 Task: Create a due date automation trigger when advanced on, 2 hours after a card is due add dates starting in between 1 and 5 days.
Action: Mouse moved to (1107, 316)
Screenshot: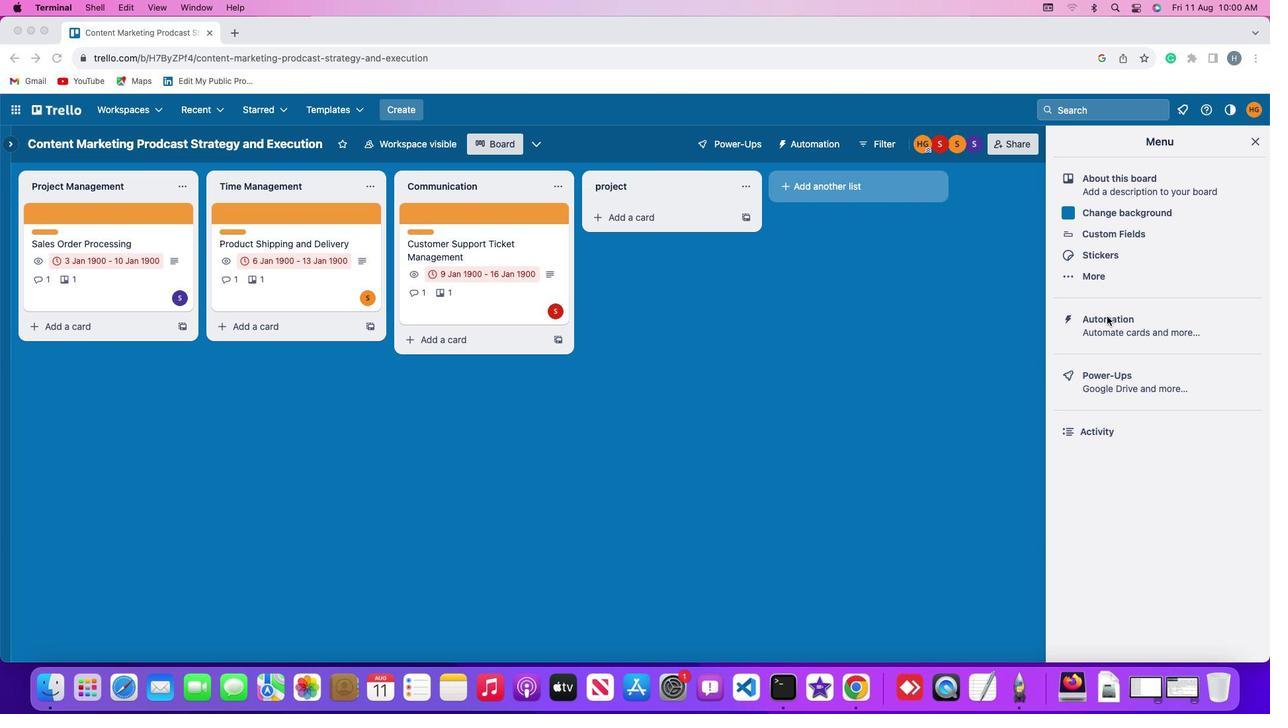 
Action: Mouse pressed left at (1107, 316)
Screenshot: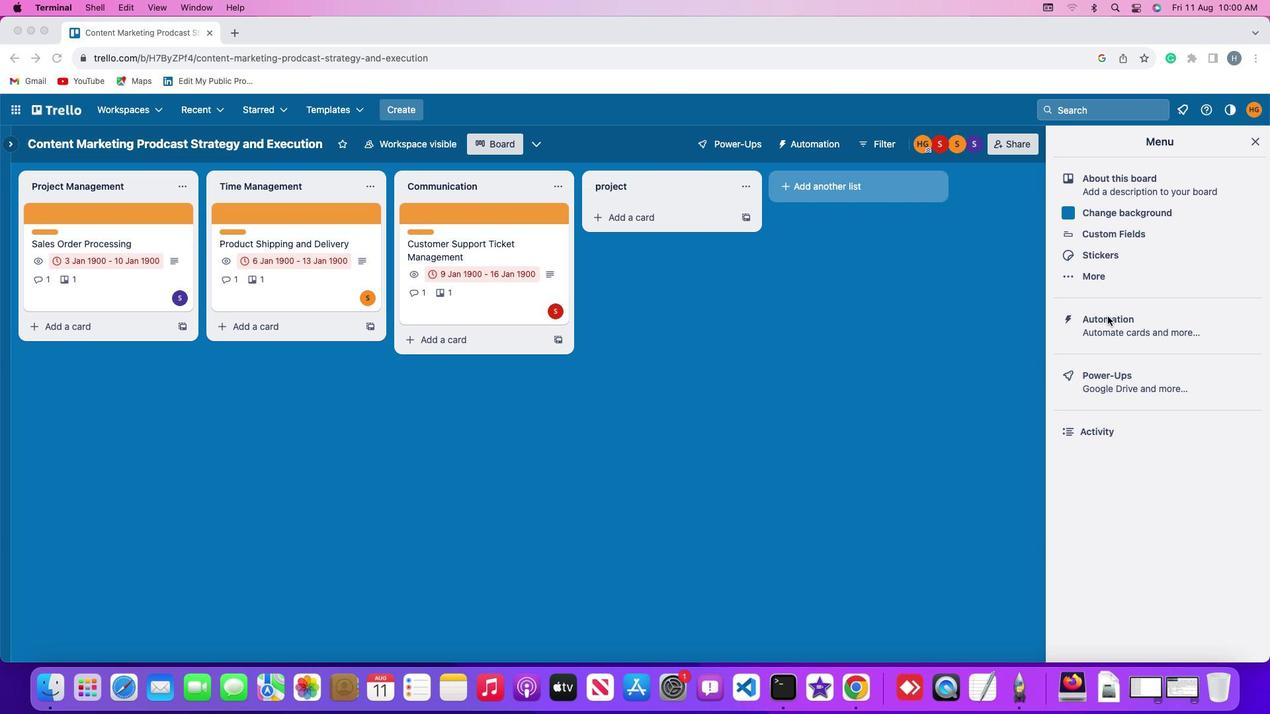 
Action: Mouse moved to (1107, 316)
Screenshot: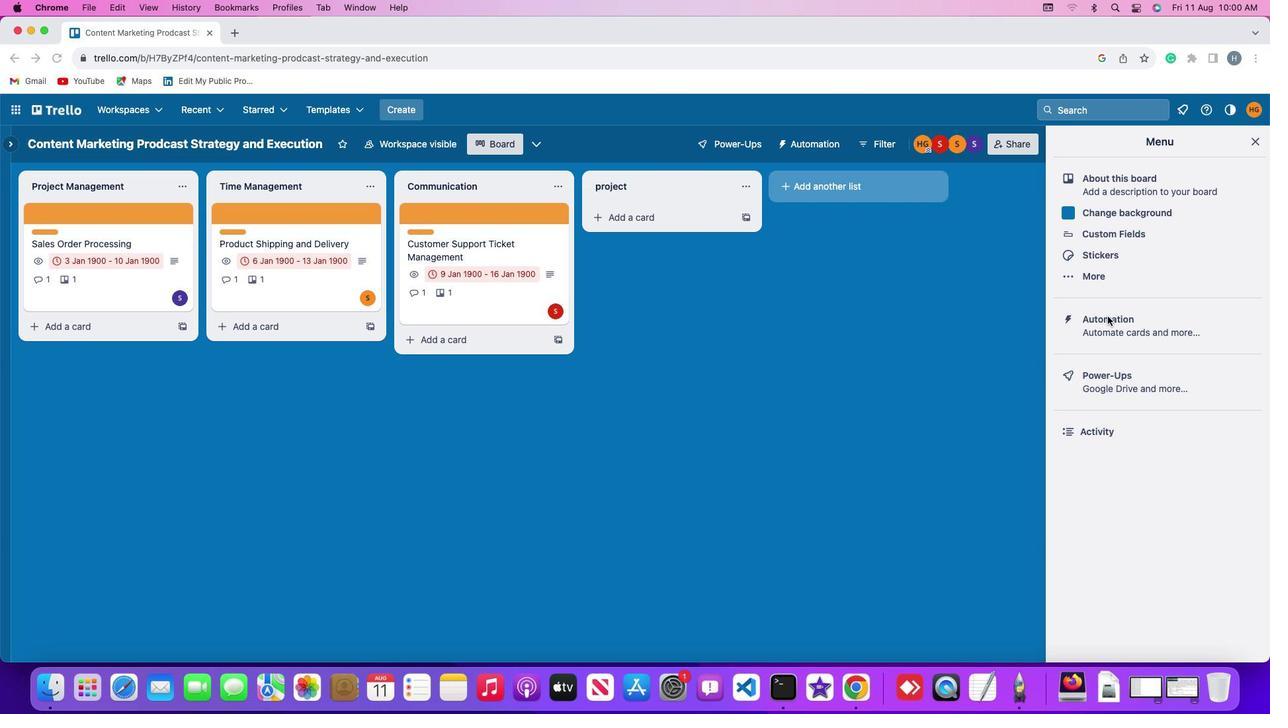 
Action: Mouse pressed left at (1107, 316)
Screenshot: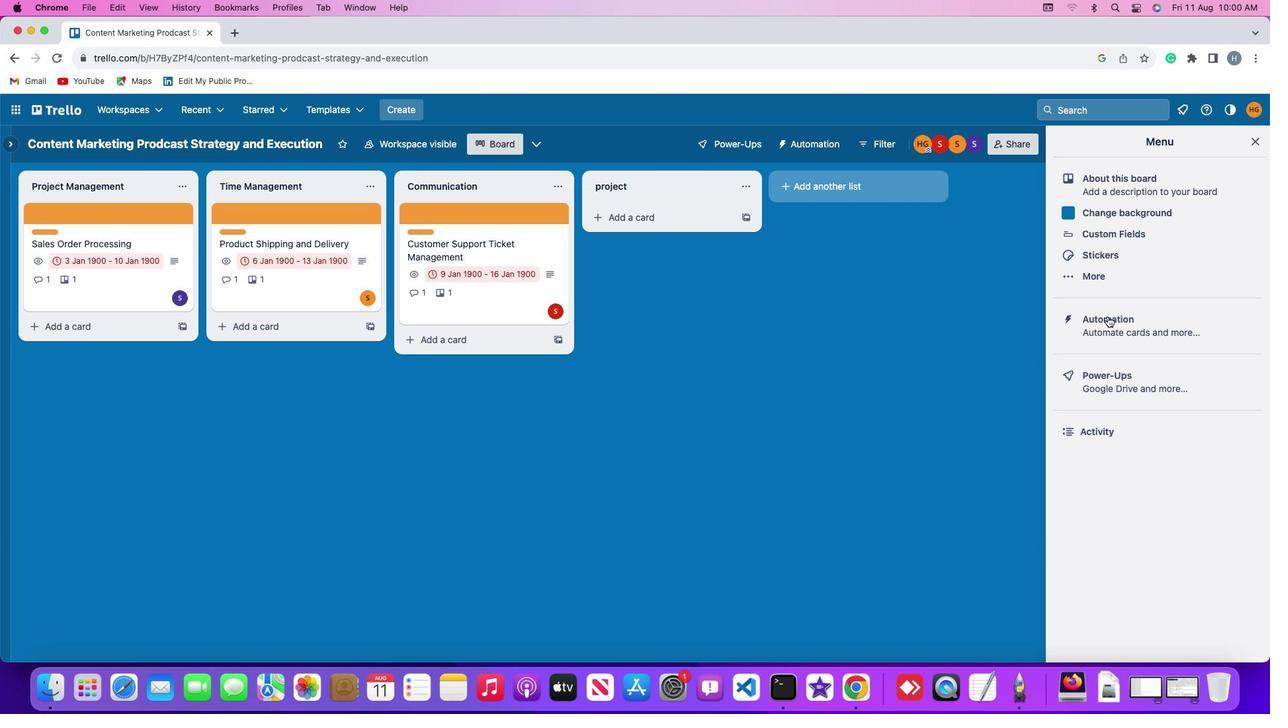 
Action: Mouse moved to (82, 314)
Screenshot: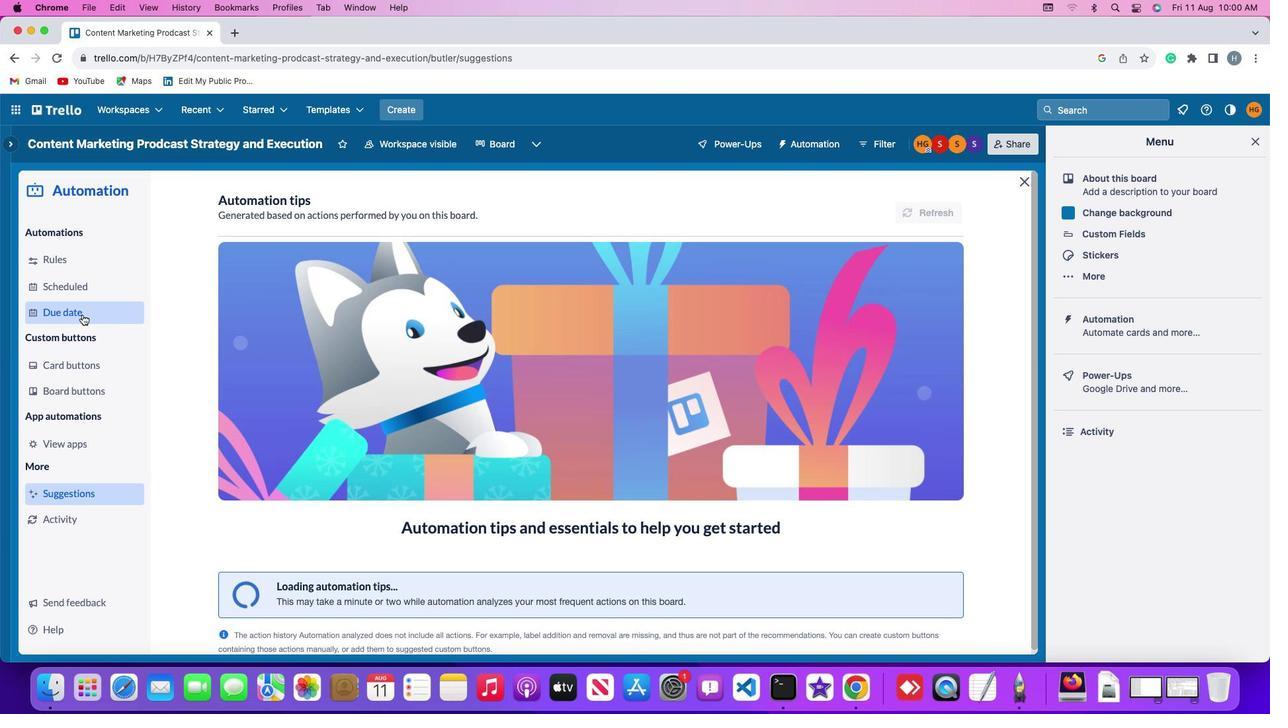 
Action: Mouse pressed left at (82, 314)
Screenshot: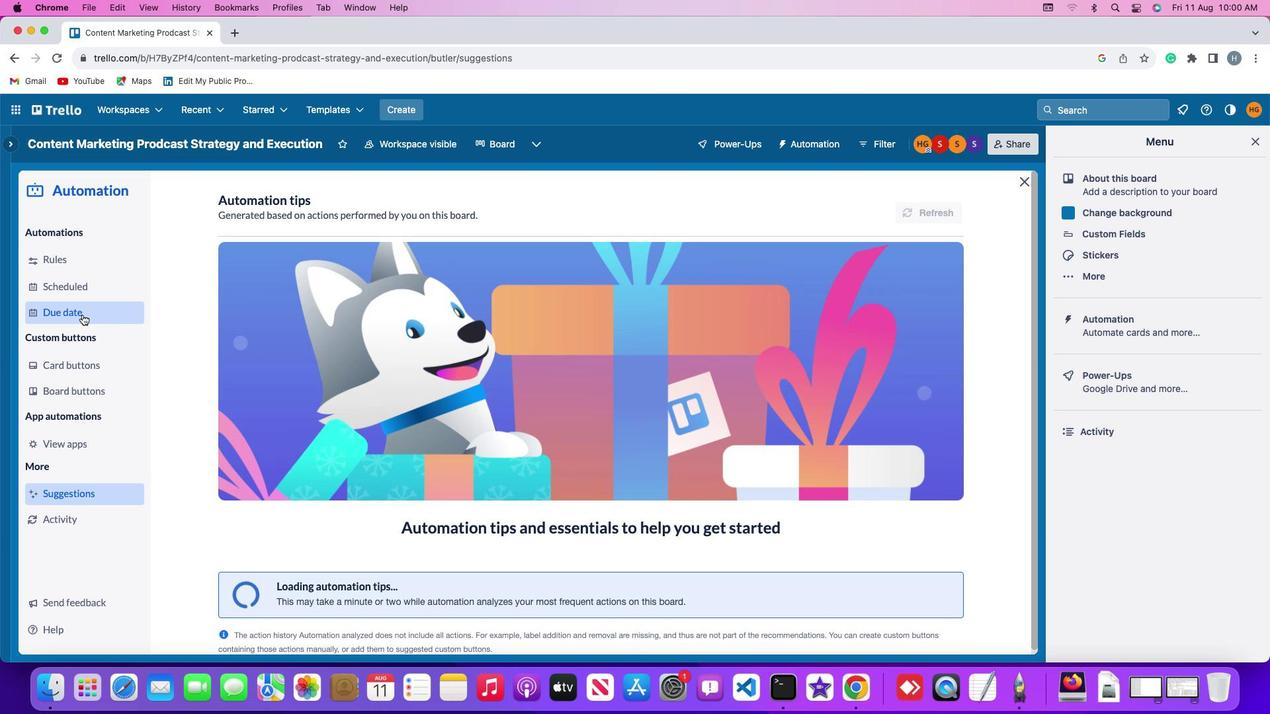 
Action: Mouse moved to (883, 203)
Screenshot: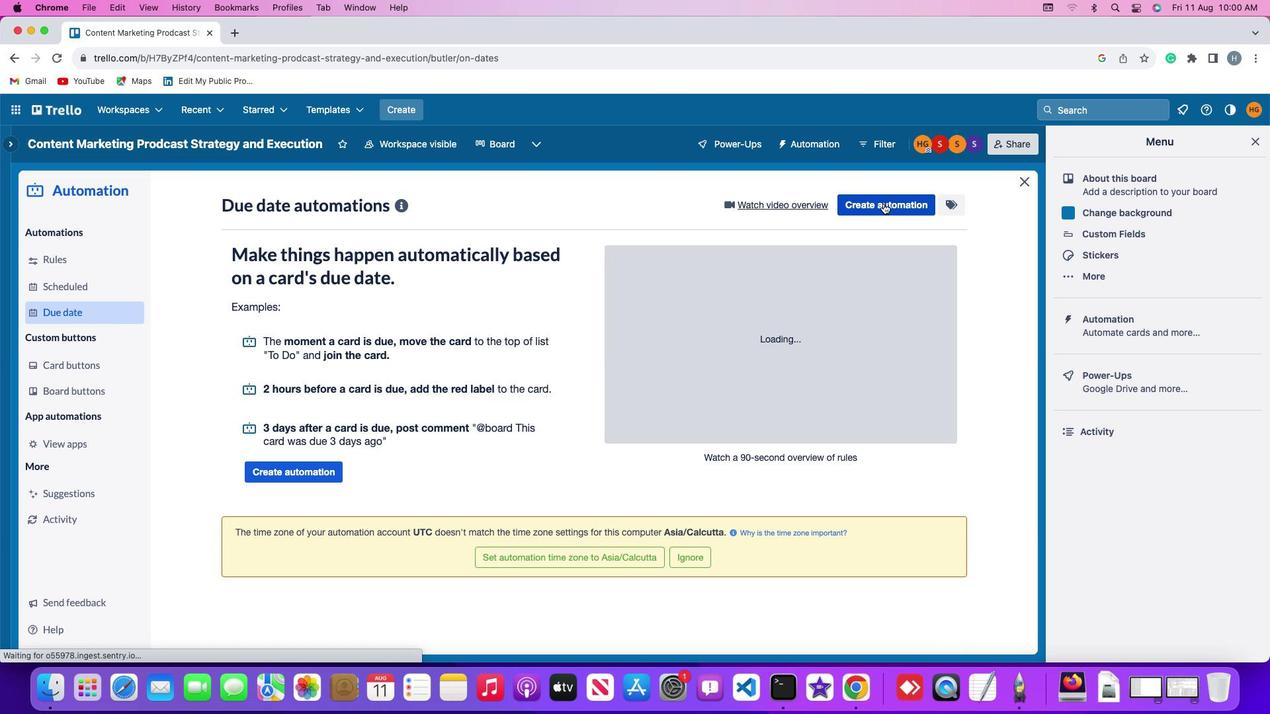 
Action: Mouse pressed left at (883, 203)
Screenshot: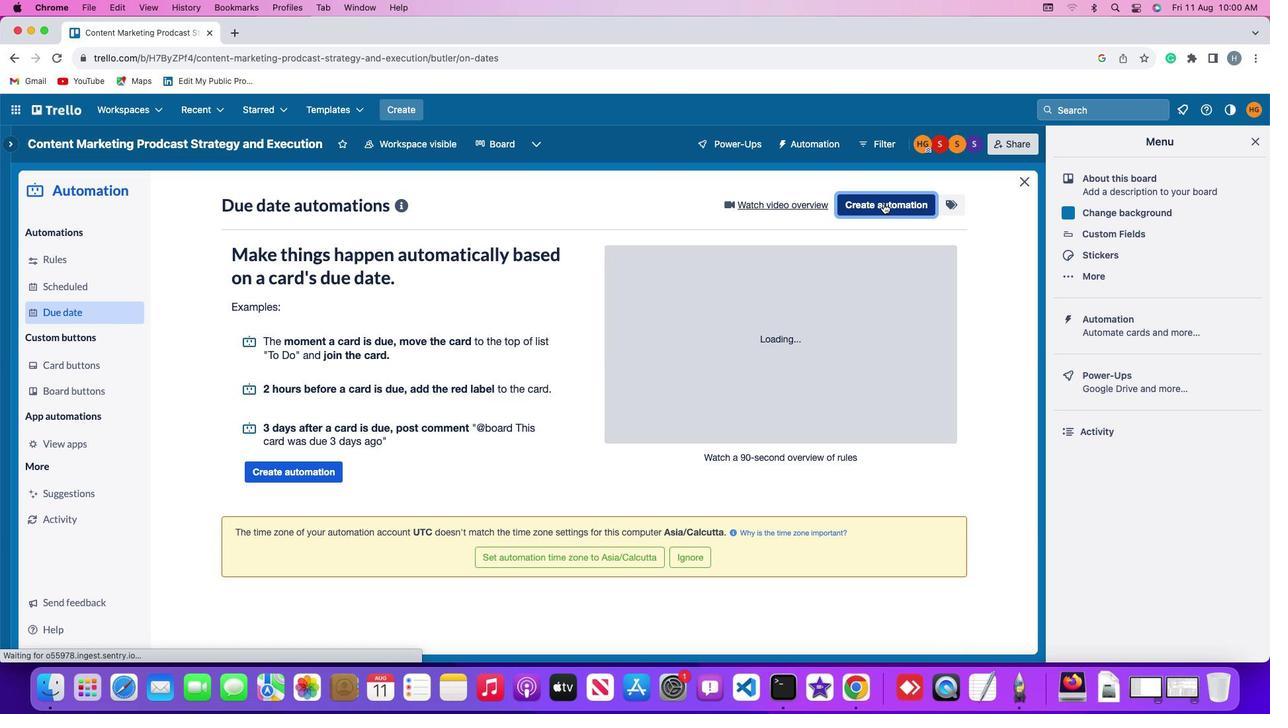 
Action: Mouse moved to (241, 333)
Screenshot: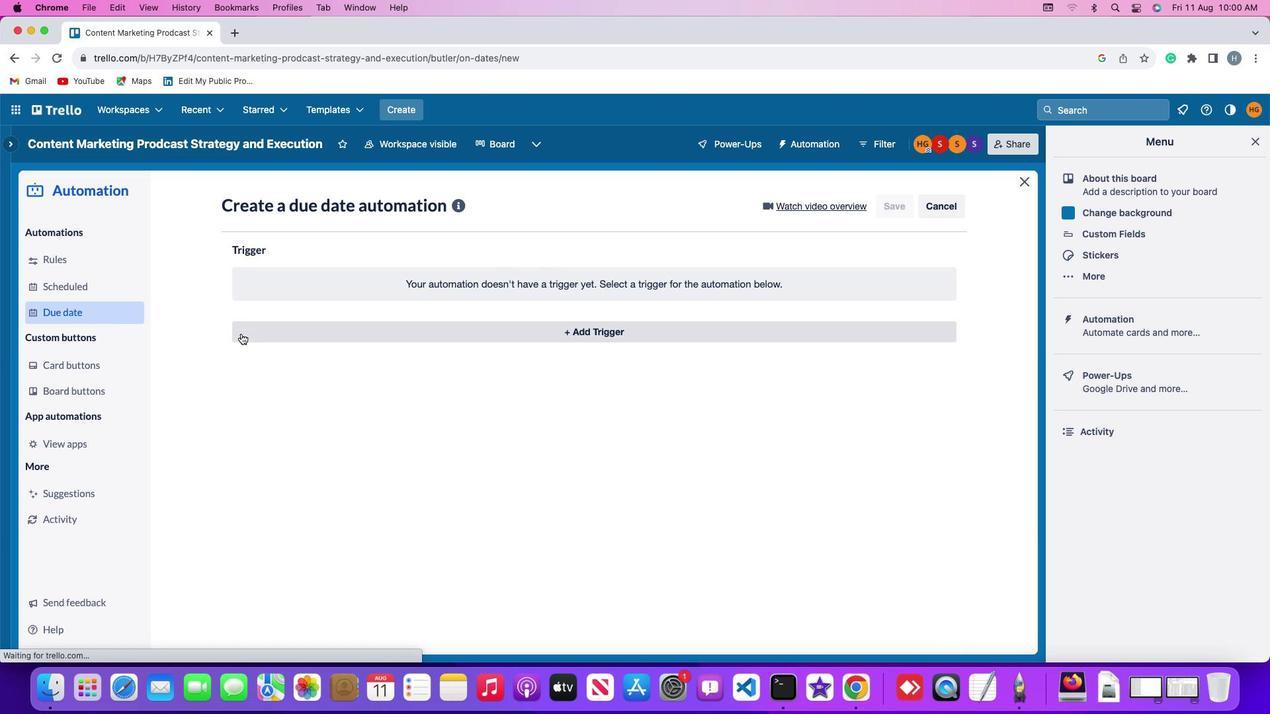
Action: Mouse pressed left at (241, 333)
Screenshot: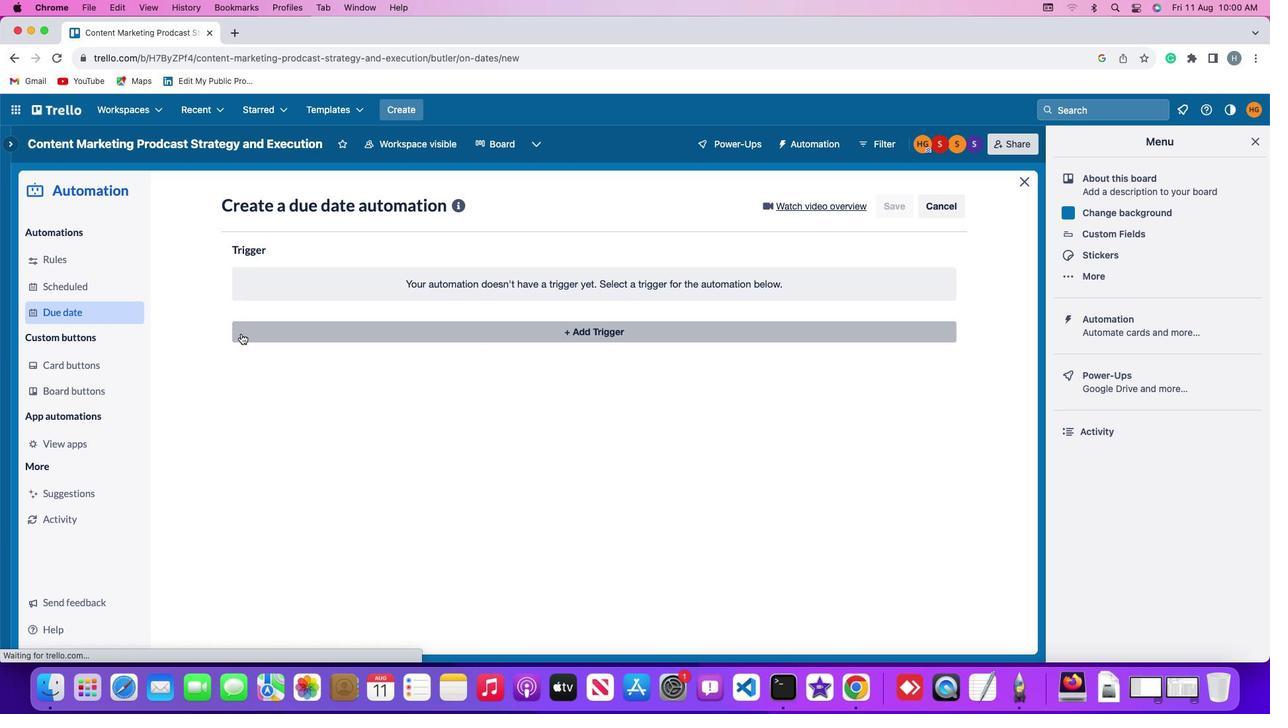 
Action: Mouse moved to (258, 531)
Screenshot: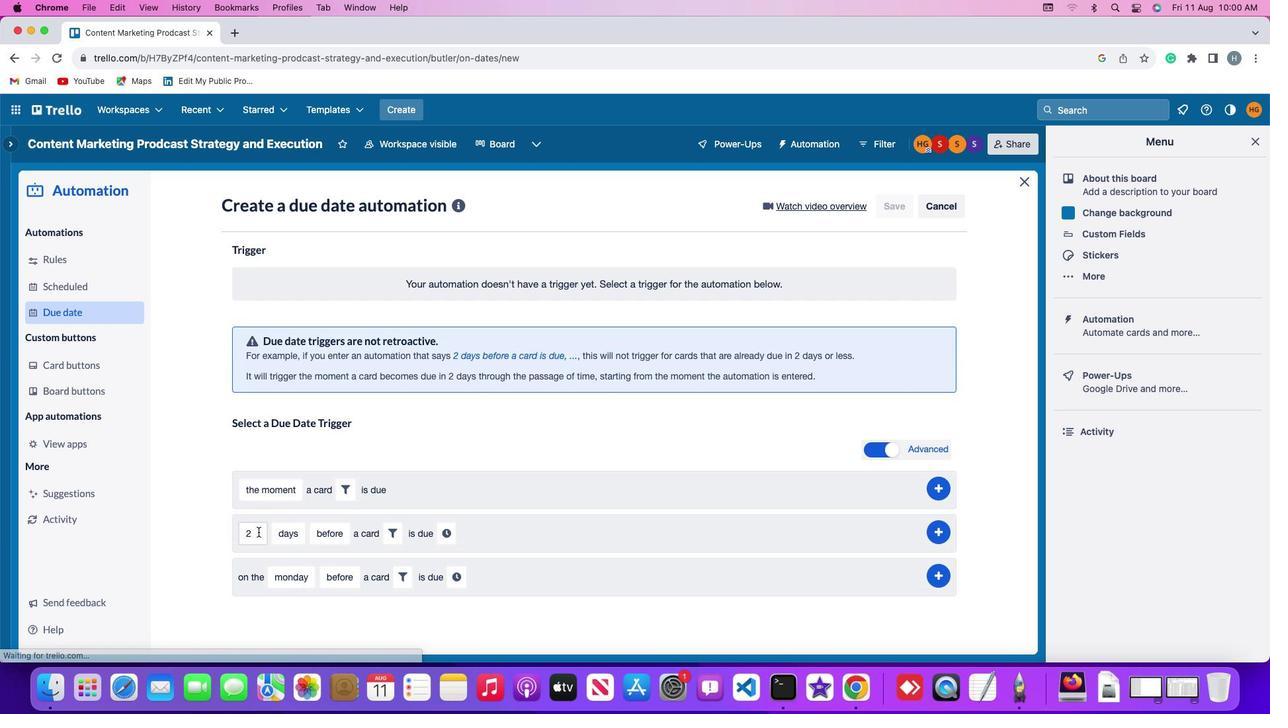 
Action: Mouse pressed left at (258, 531)
Screenshot: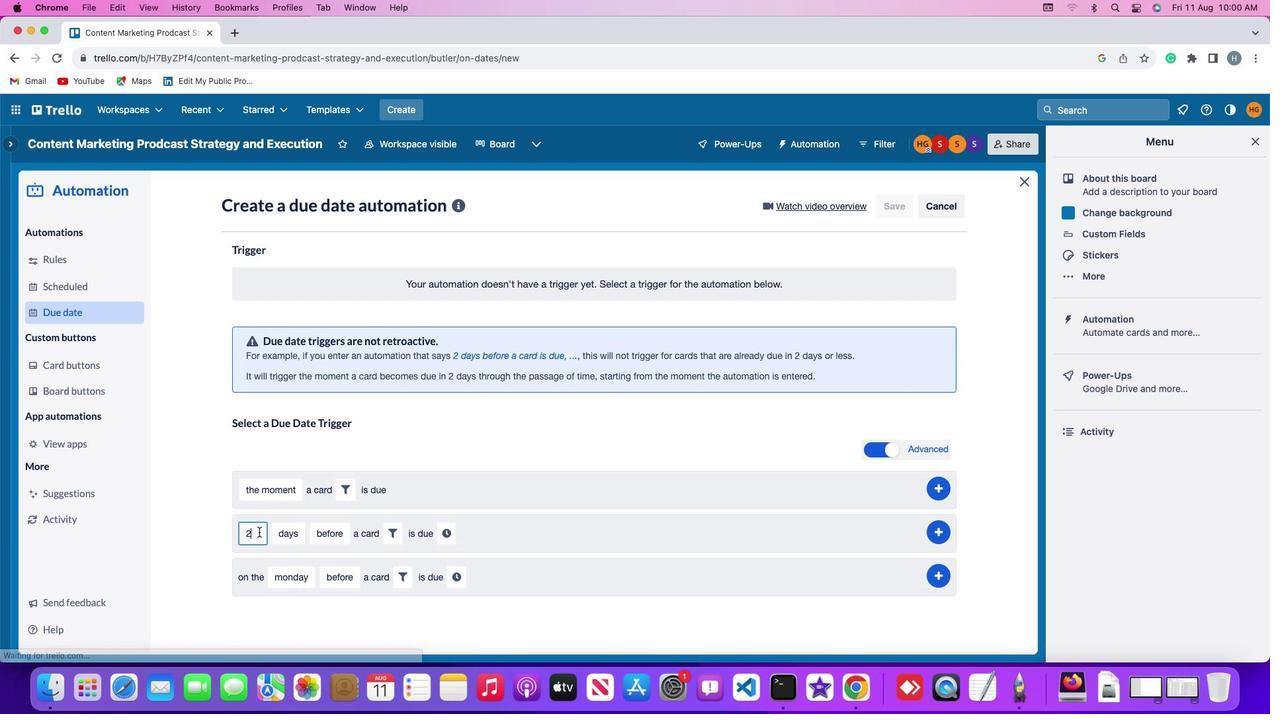 
Action: Mouse moved to (258, 532)
Screenshot: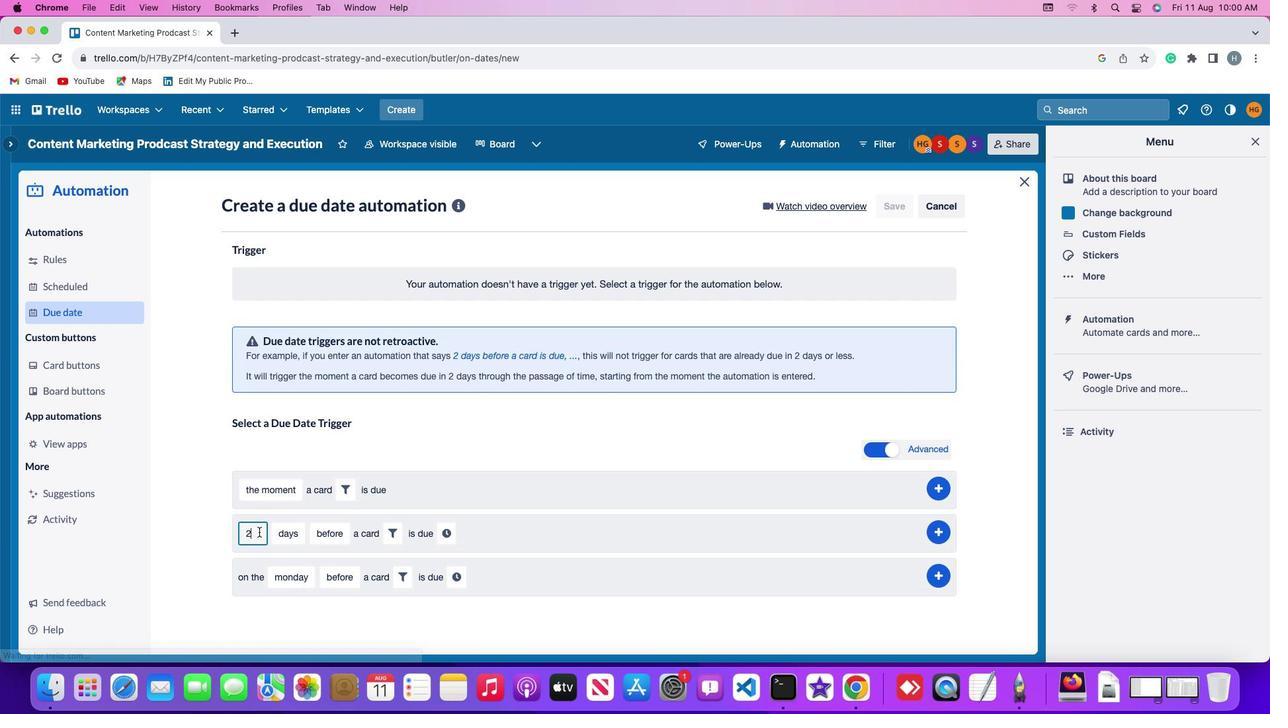 
Action: Key pressed Key.backspace'2'
Screenshot: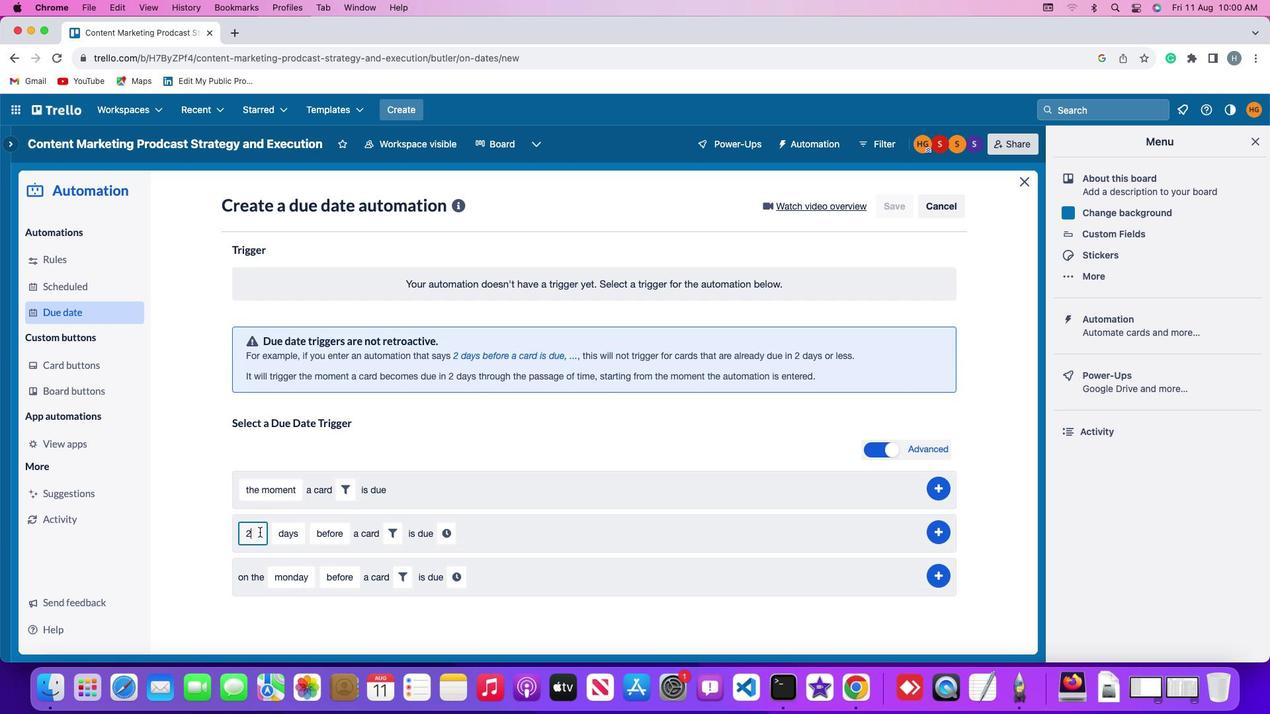 
Action: Mouse moved to (297, 533)
Screenshot: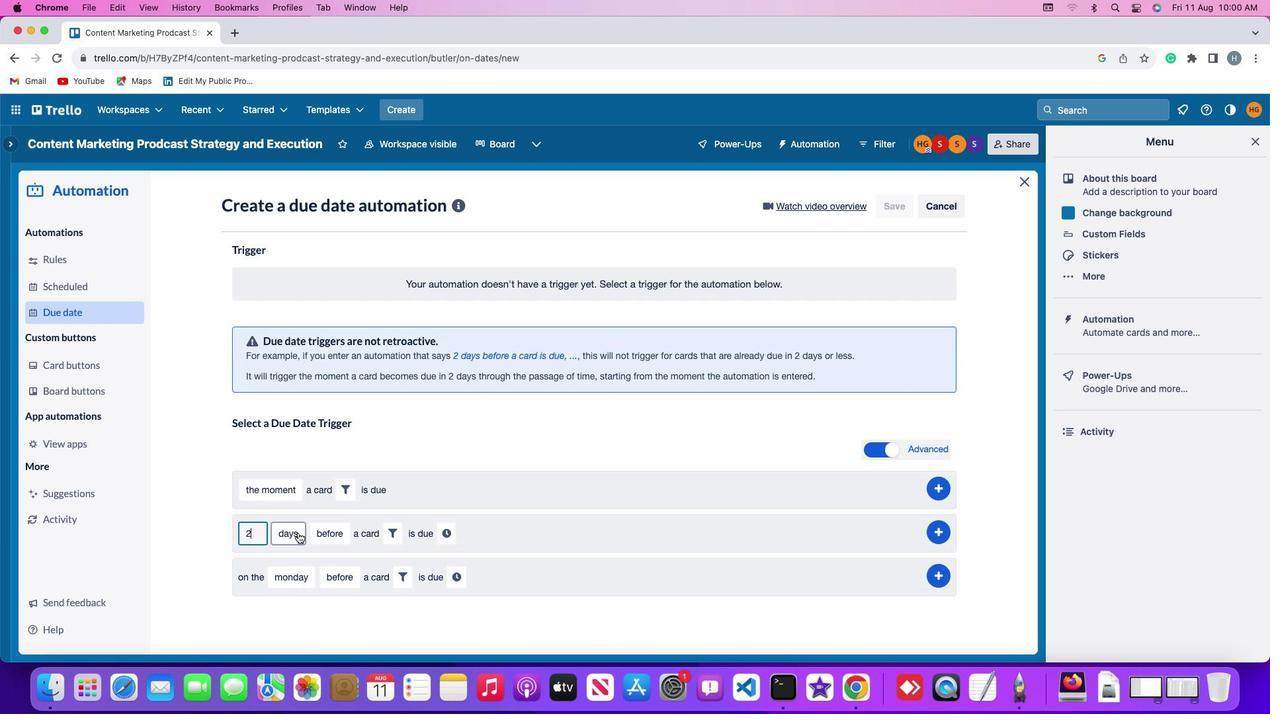 
Action: Mouse pressed left at (297, 533)
Screenshot: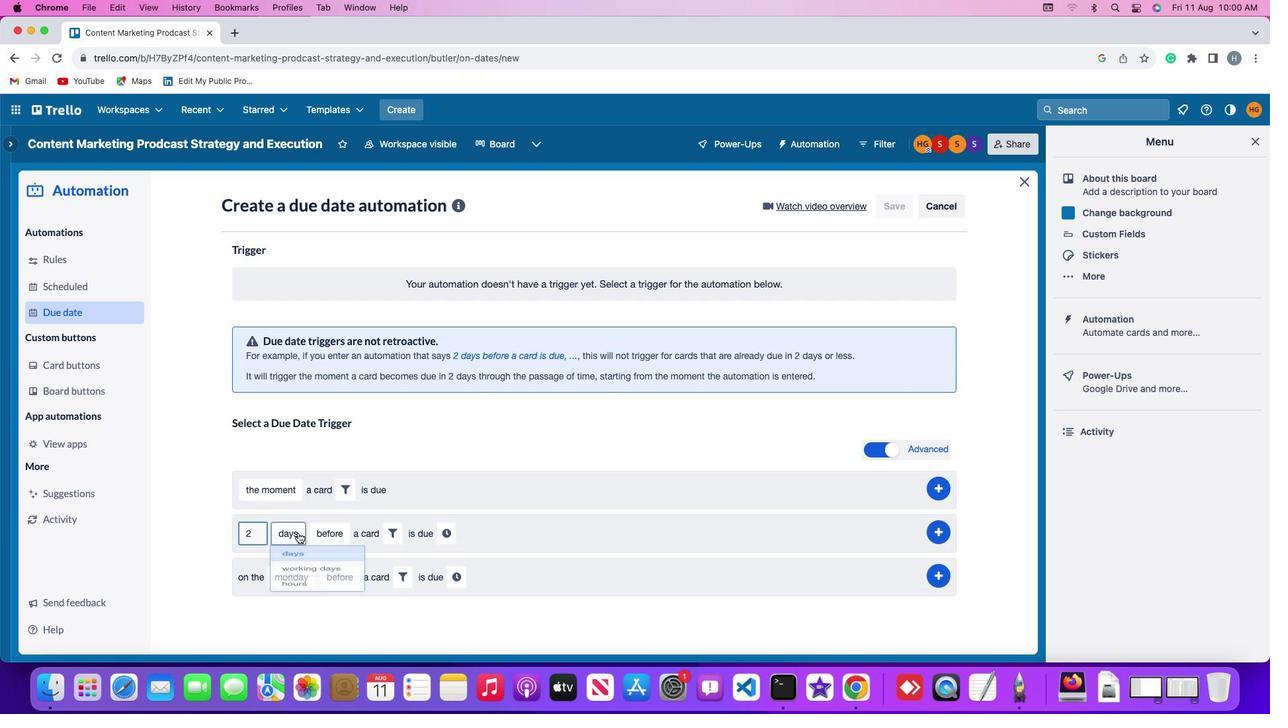 
Action: Mouse moved to (291, 619)
Screenshot: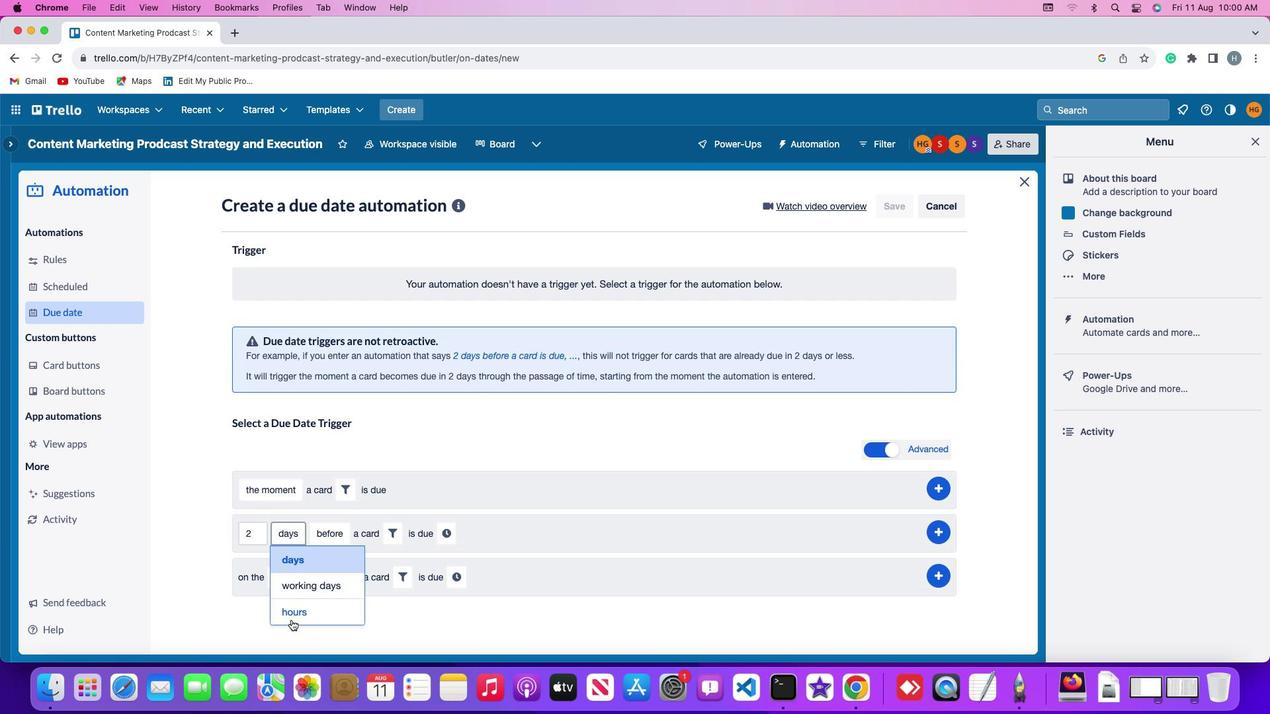 
Action: Mouse pressed left at (291, 619)
Screenshot: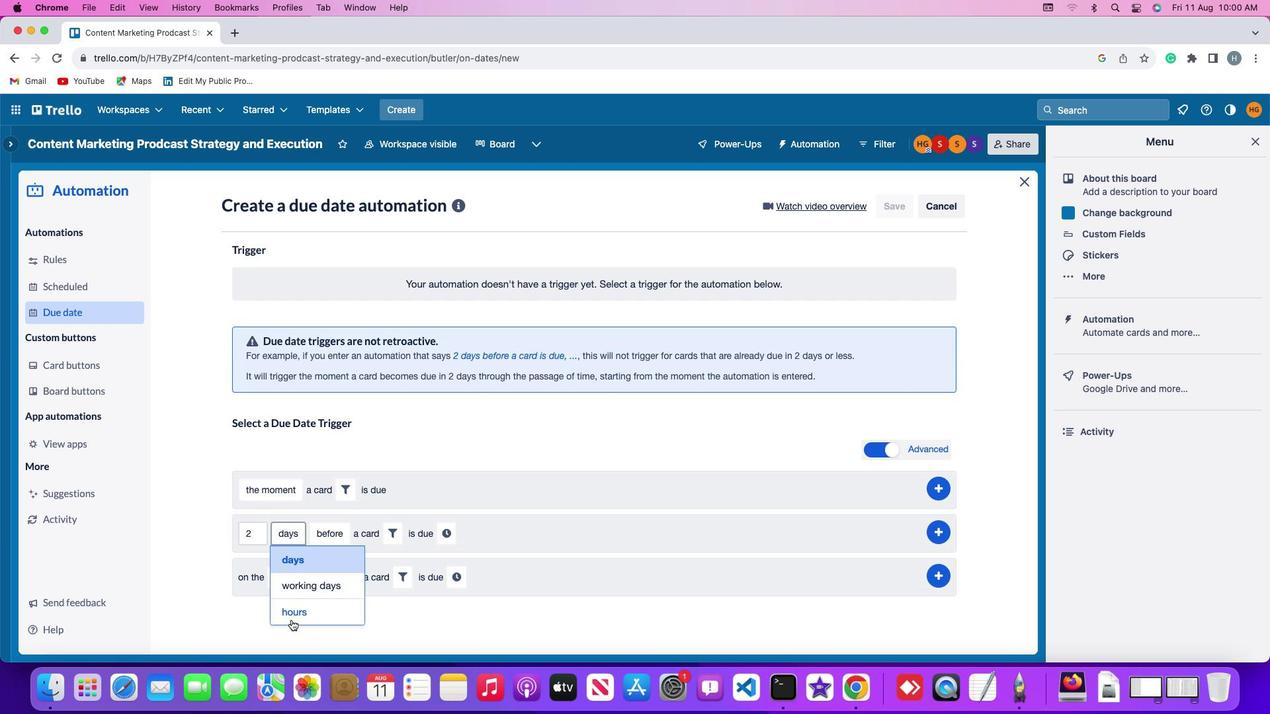
Action: Mouse moved to (331, 533)
Screenshot: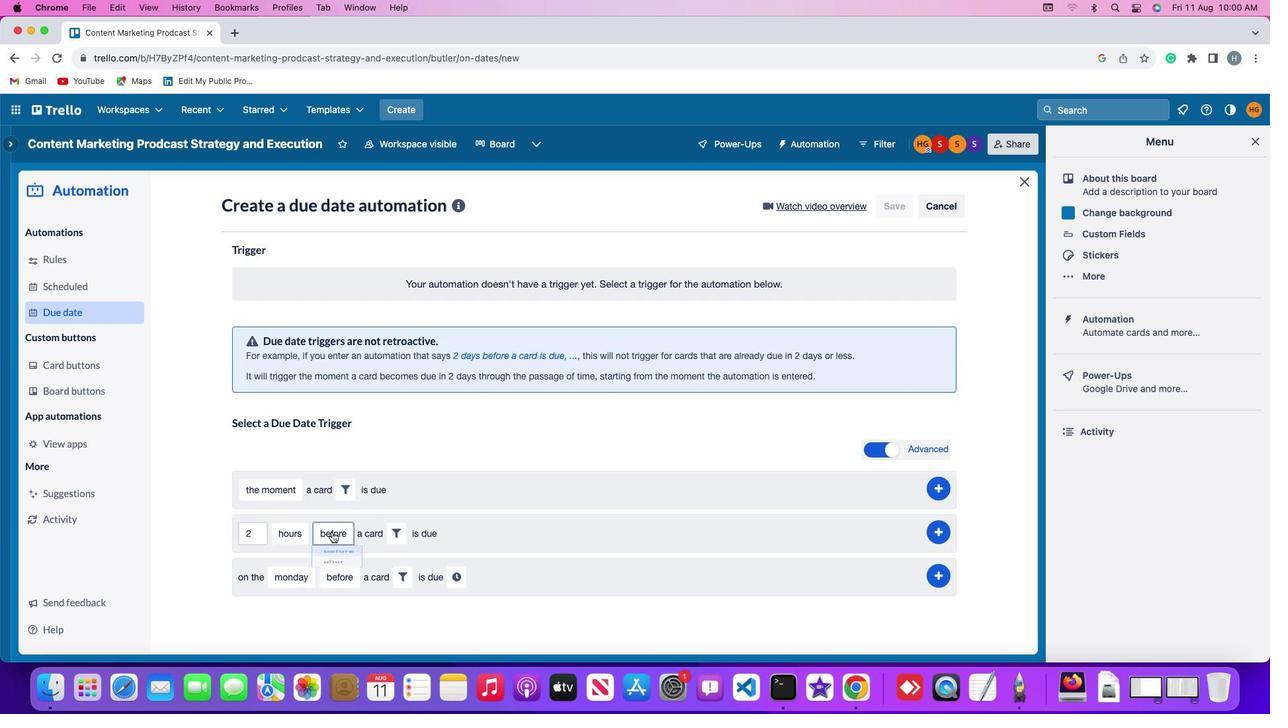 
Action: Mouse pressed left at (331, 533)
Screenshot: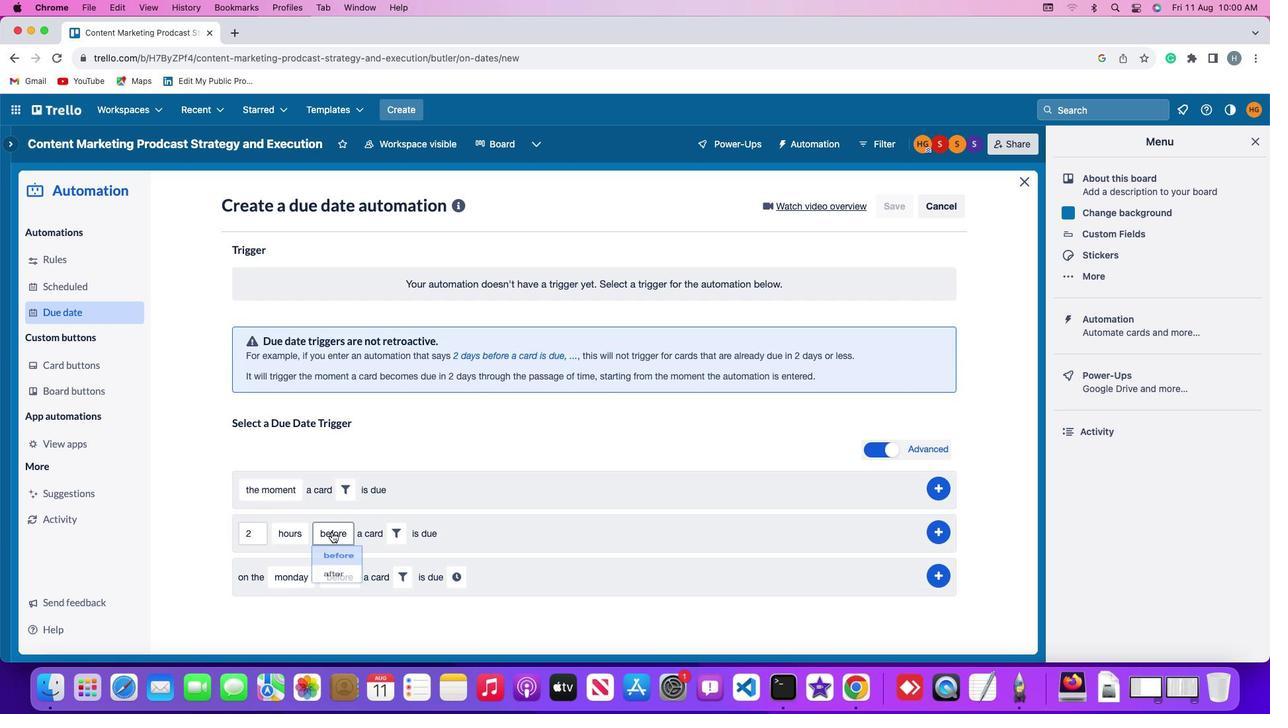 
Action: Mouse moved to (346, 582)
Screenshot: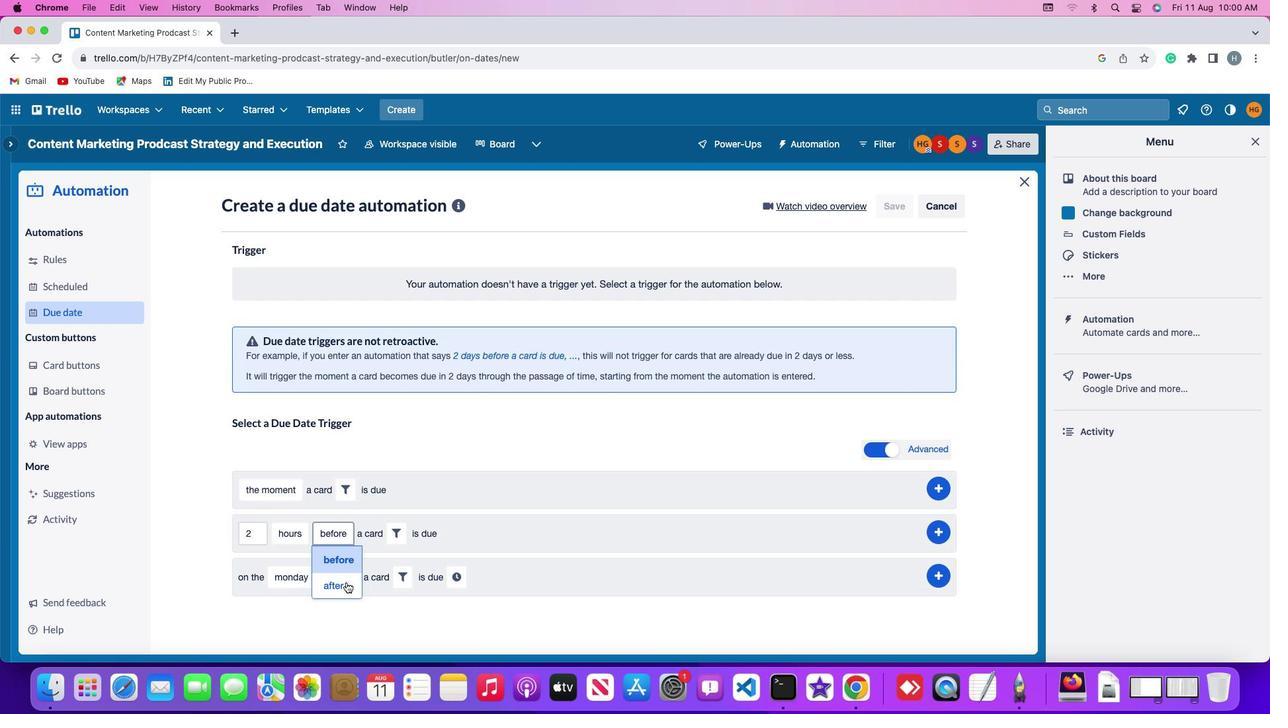 
Action: Mouse pressed left at (346, 582)
Screenshot: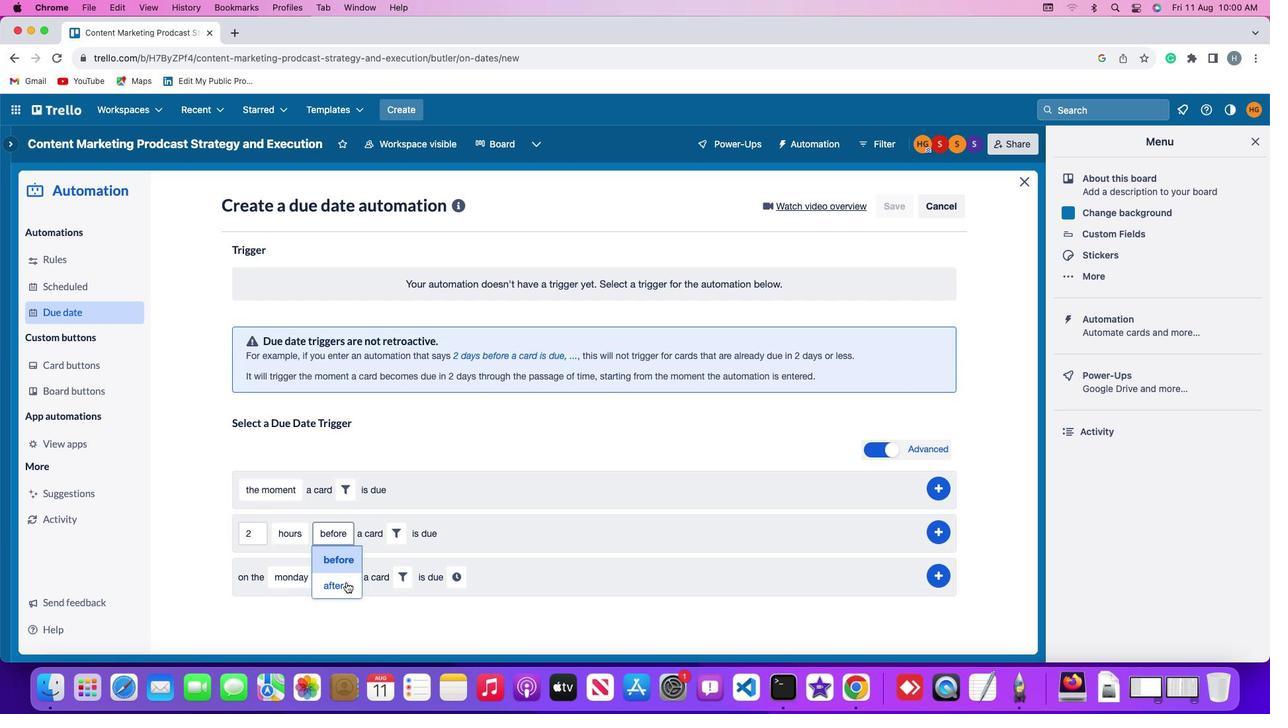 
Action: Mouse moved to (387, 525)
Screenshot: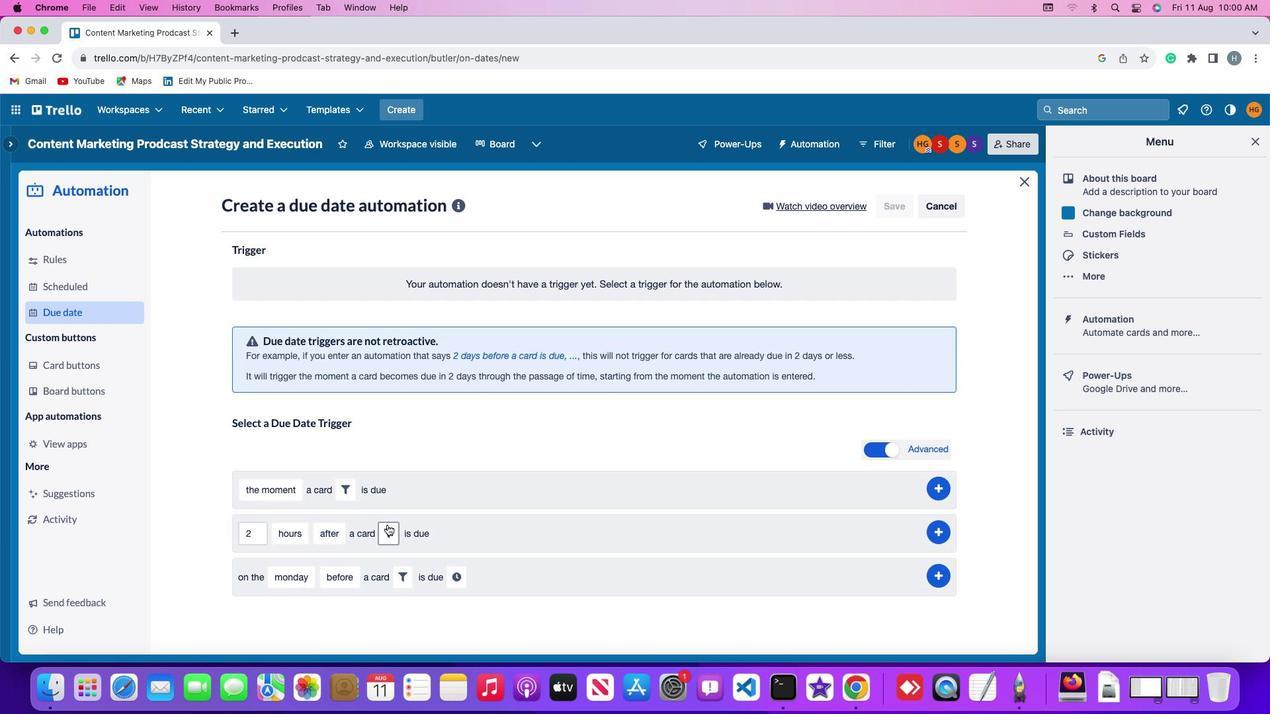 
Action: Mouse pressed left at (387, 525)
Screenshot: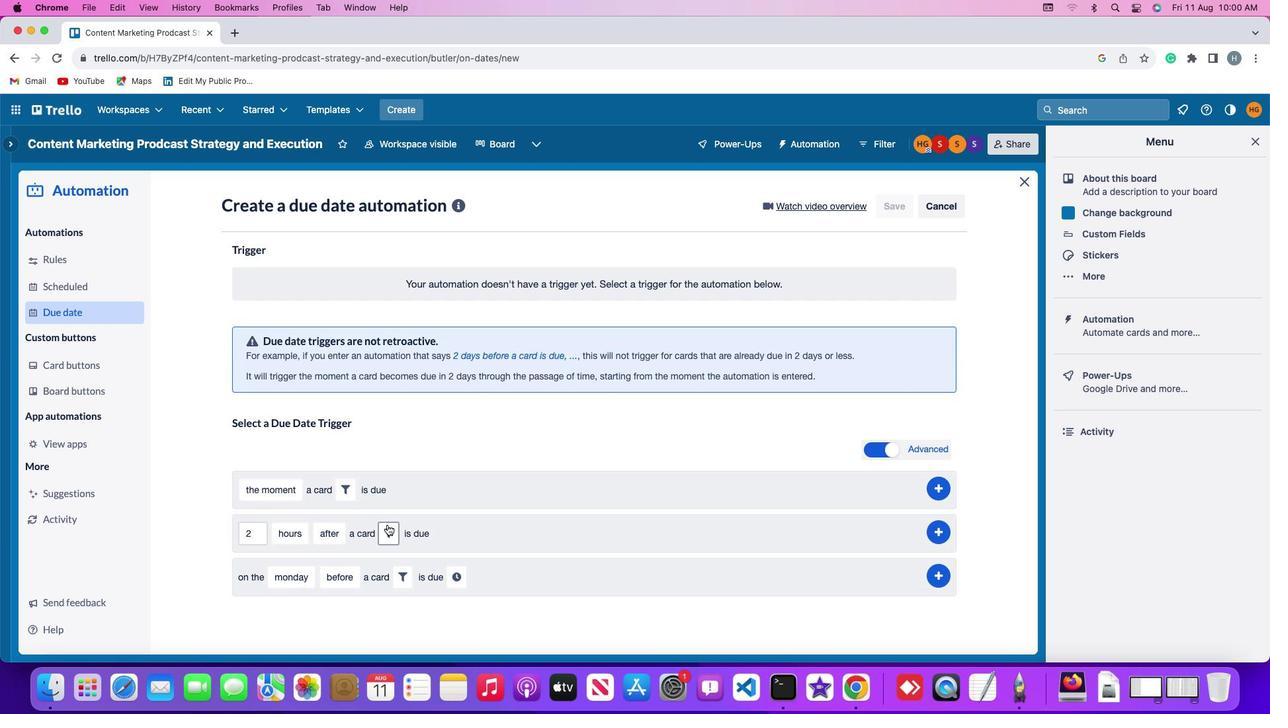 
Action: Mouse moved to (451, 576)
Screenshot: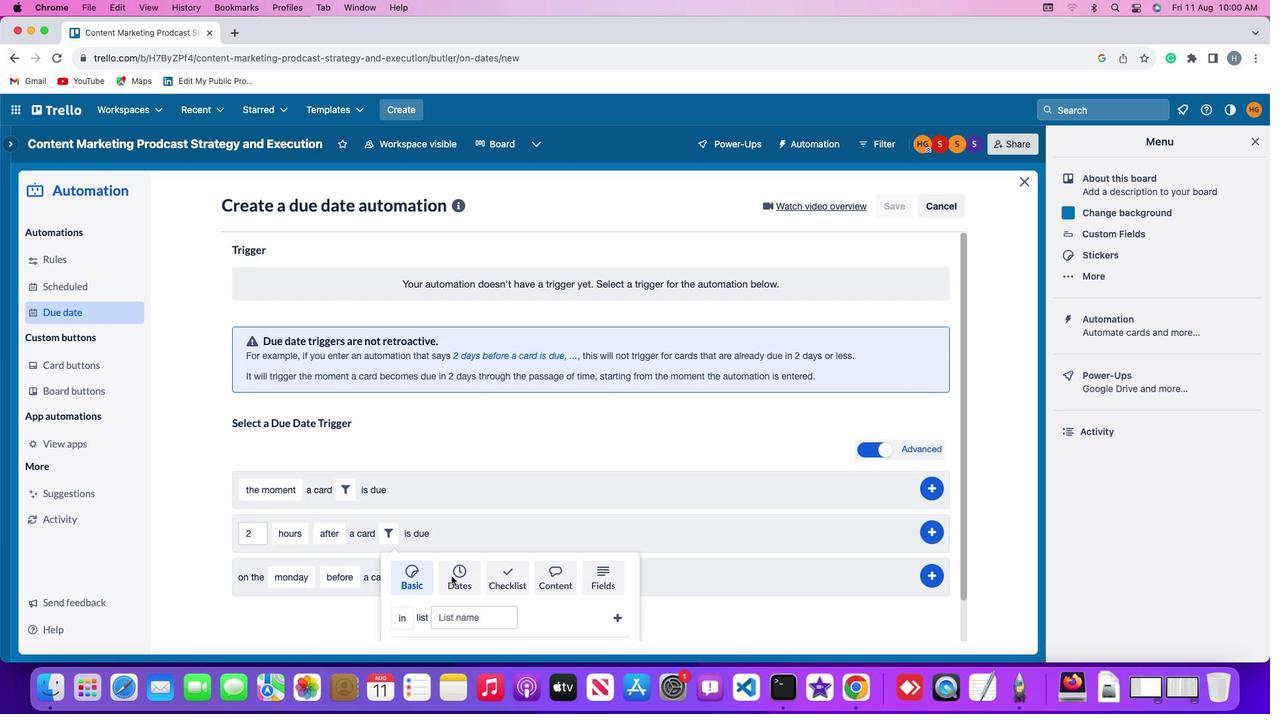 
Action: Mouse pressed left at (451, 576)
Screenshot: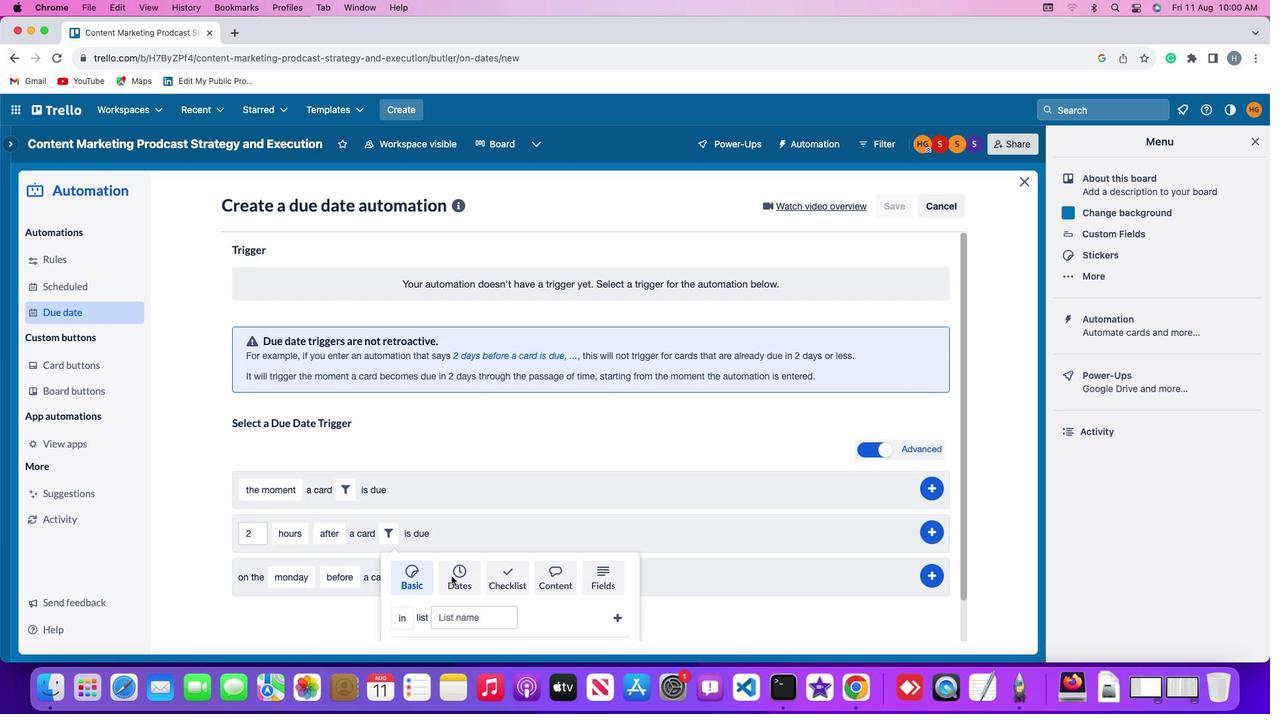 
Action: Mouse moved to (353, 609)
Screenshot: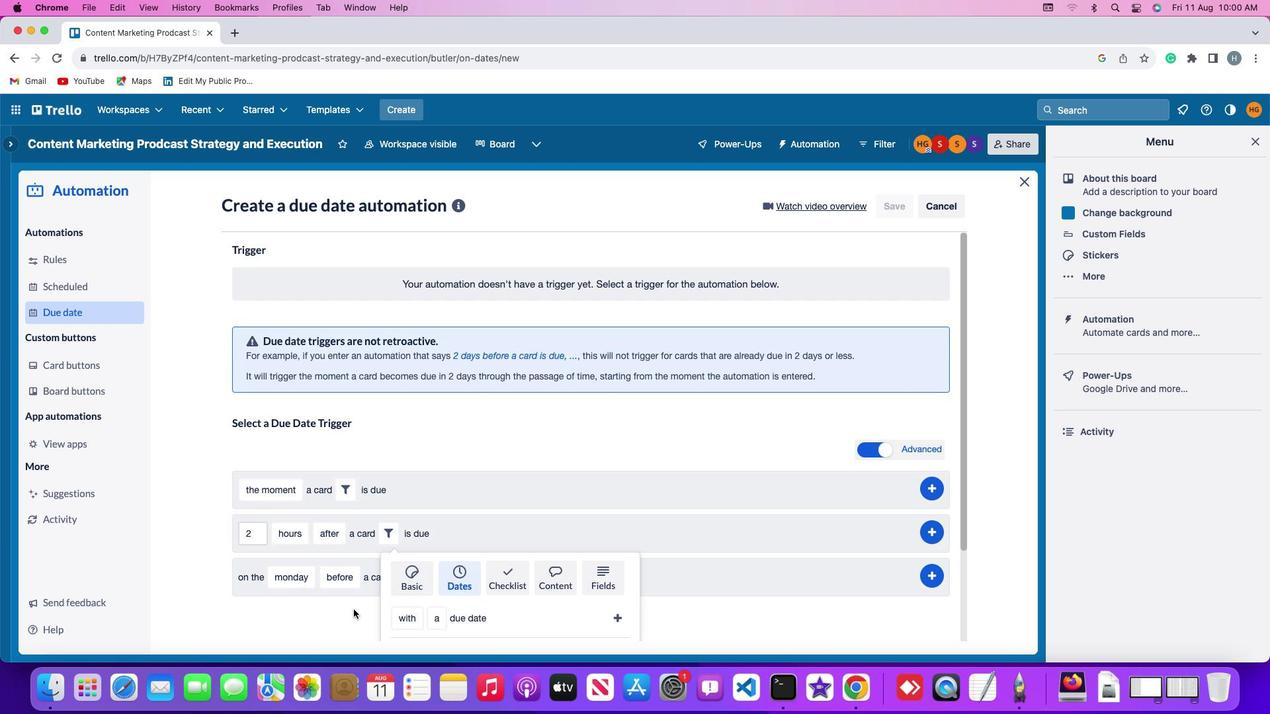 
Action: Mouse scrolled (353, 609) with delta (0, 0)
Screenshot: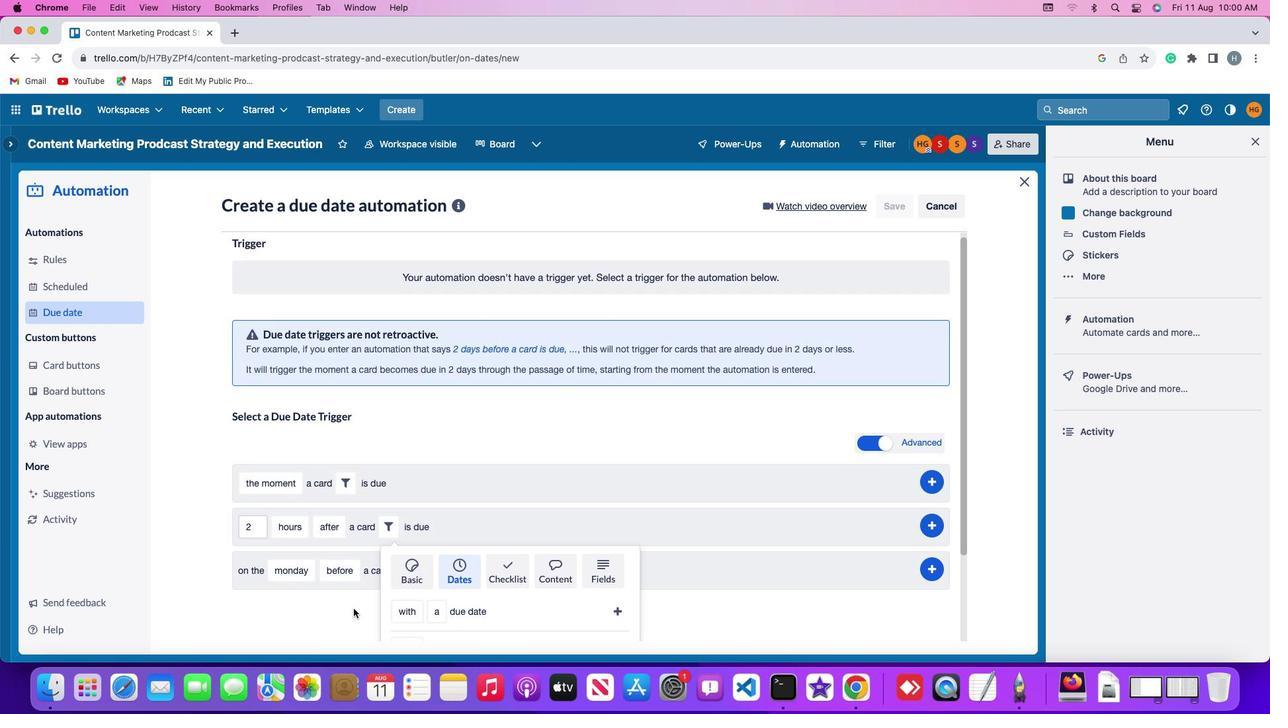 
Action: Mouse scrolled (353, 609) with delta (0, 0)
Screenshot: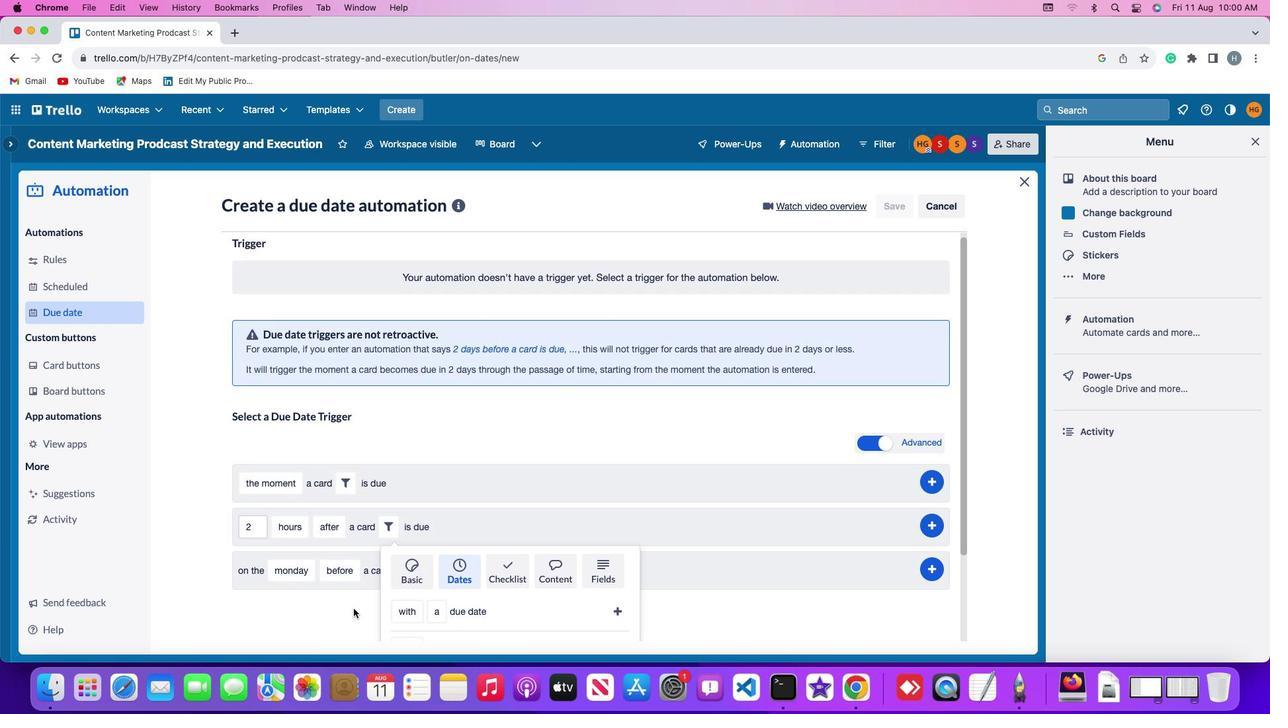 
Action: Mouse scrolled (353, 609) with delta (0, -1)
Screenshot: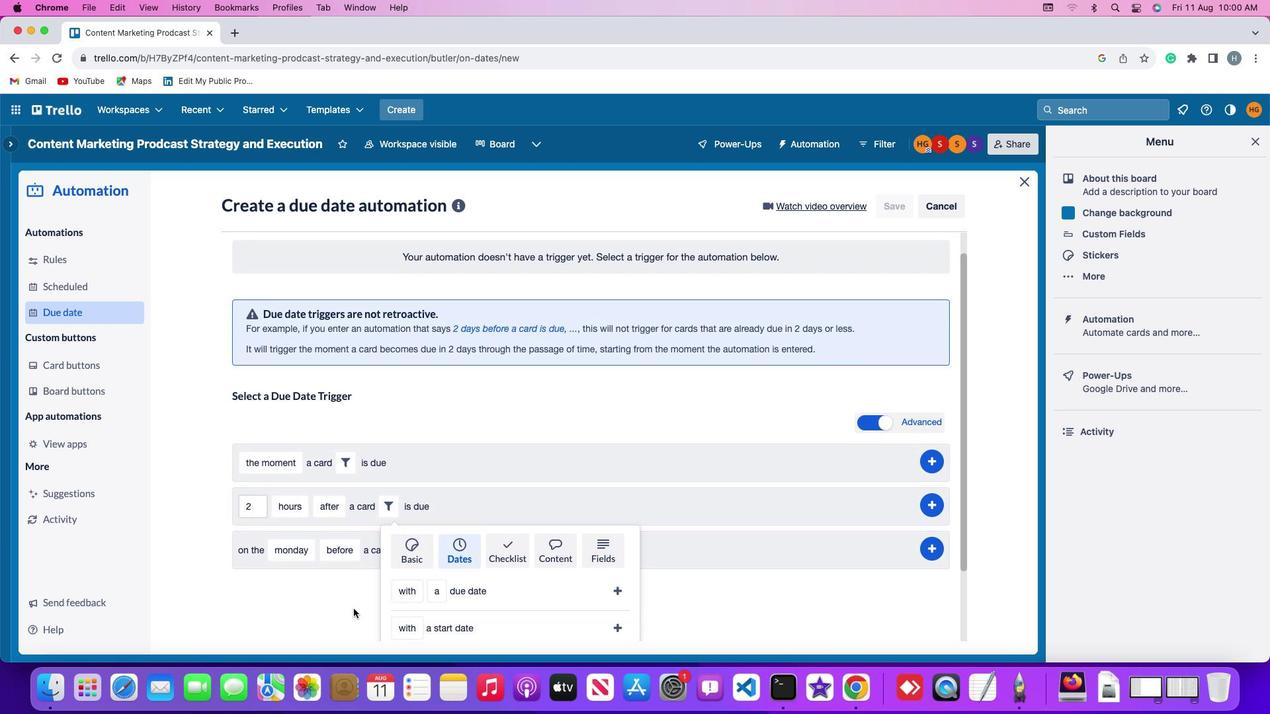 
Action: Mouse scrolled (353, 609) with delta (0, -3)
Screenshot: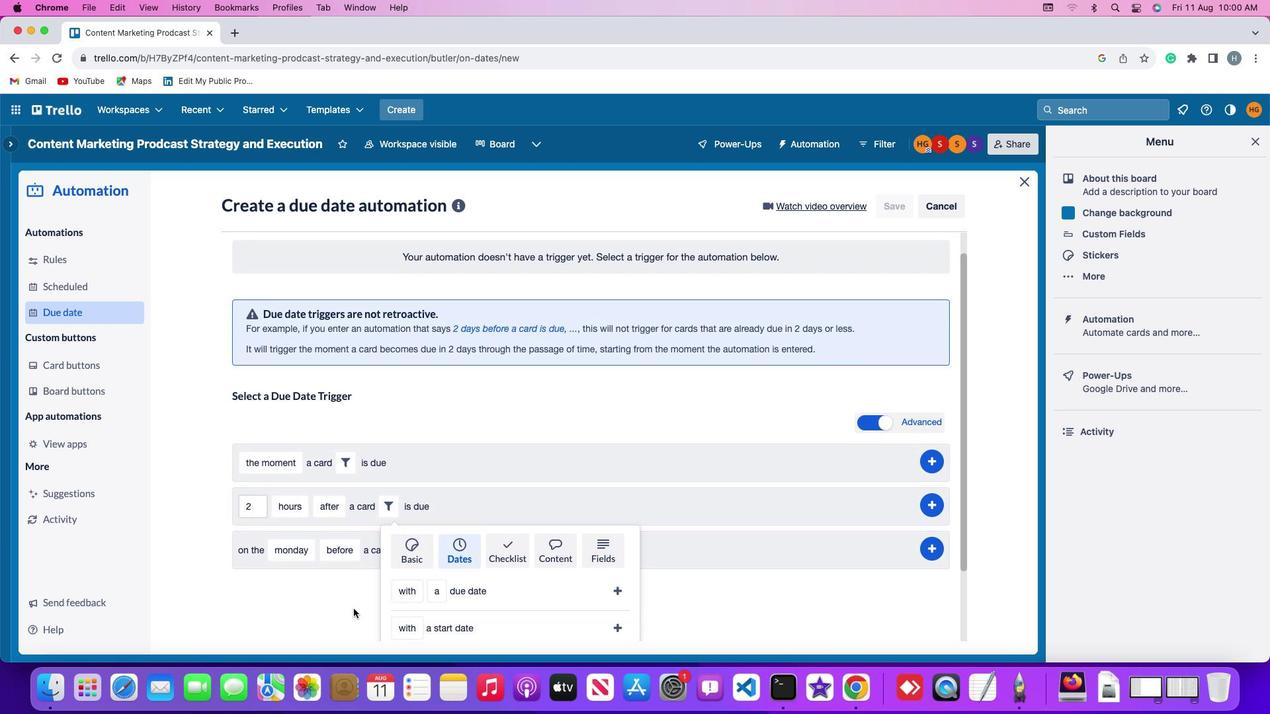 
Action: Mouse moved to (353, 608)
Screenshot: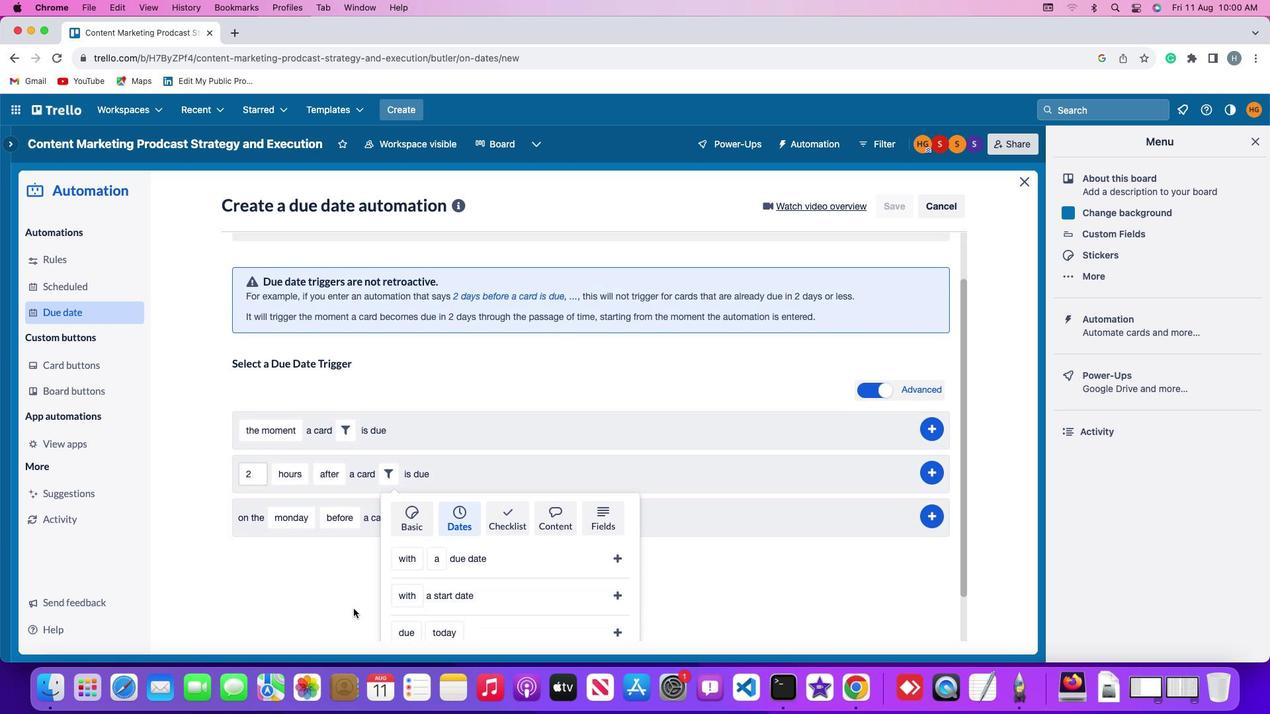 
Action: Mouse scrolled (353, 608) with delta (0, 0)
Screenshot: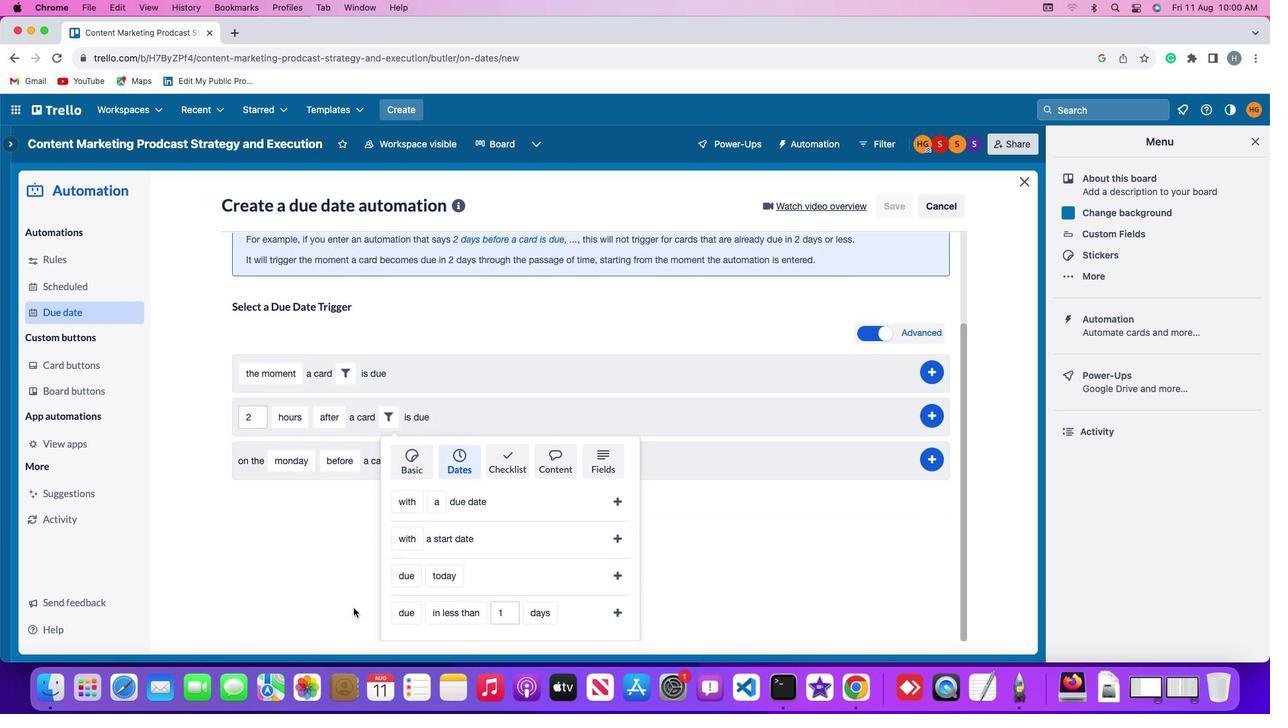 
Action: Mouse moved to (353, 608)
Screenshot: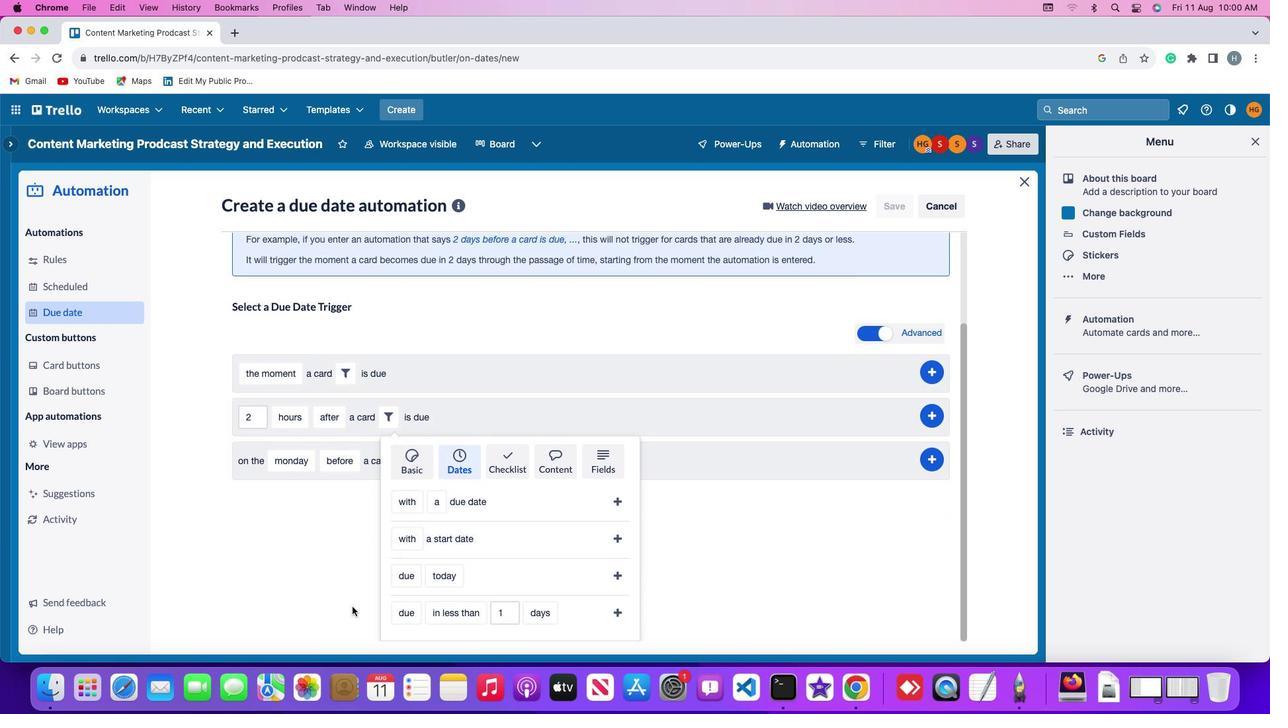 
Action: Mouse scrolled (353, 608) with delta (0, 0)
Screenshot: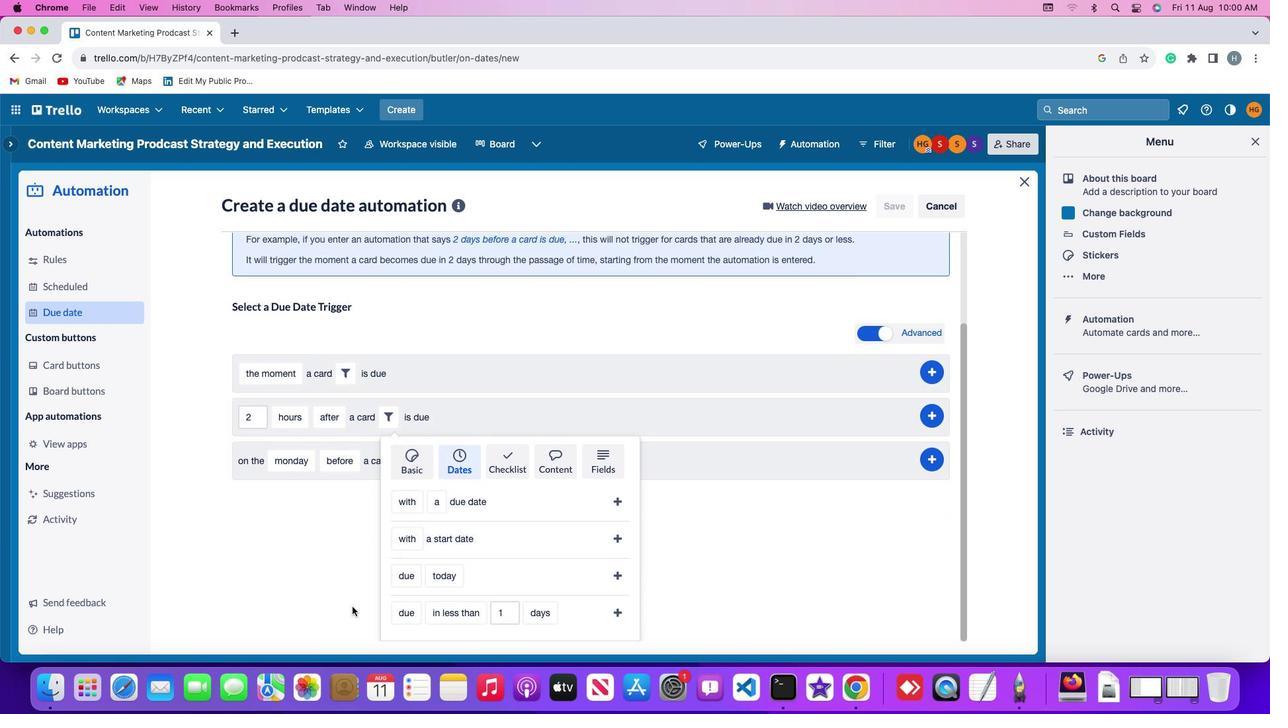 
Action: Mouse moved to (351, 606)
Screenshot: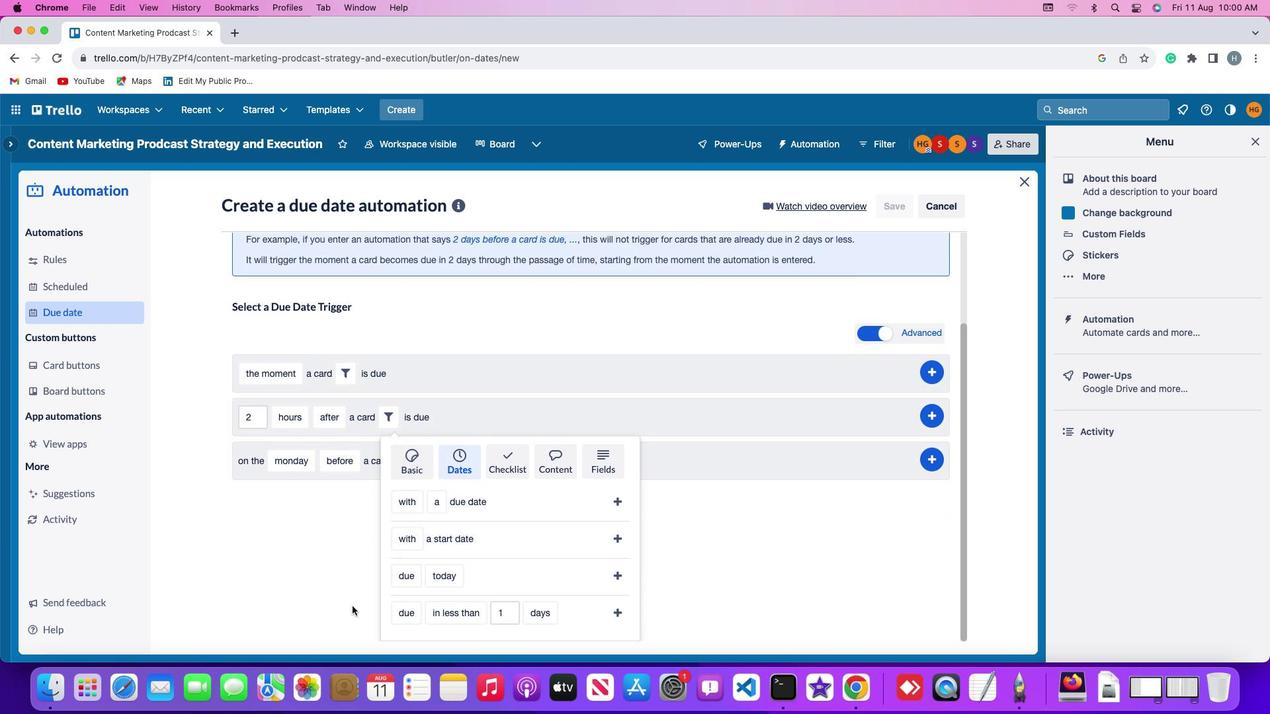 
Action: Mouse scrolled (351, 606) with delta (0, -1)
Screenshot: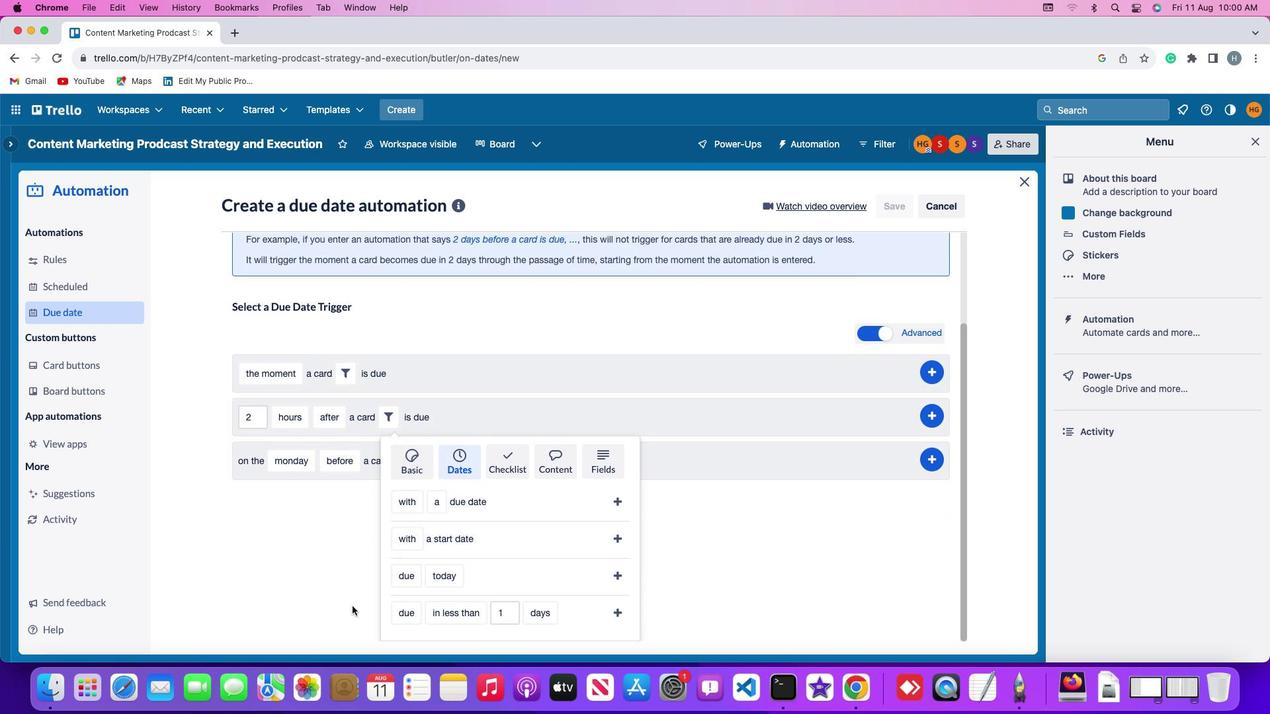 
Action: Mouse moved to (392, 612)
Screenshot: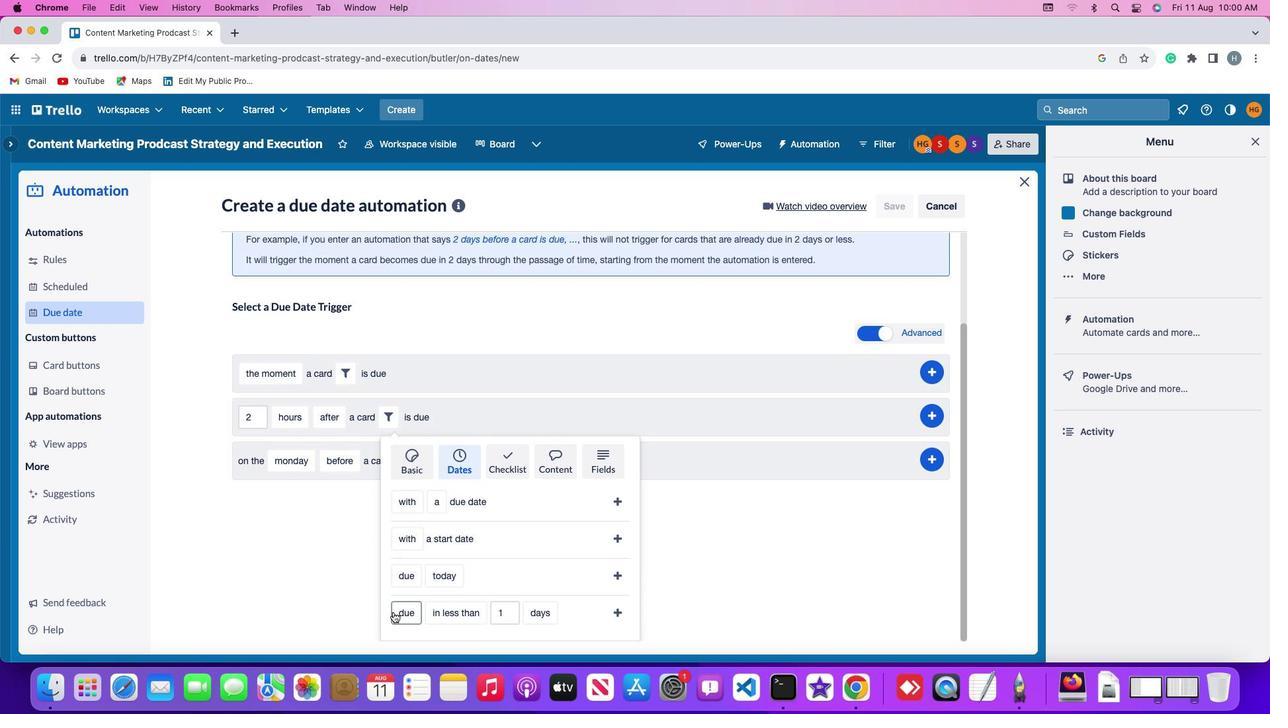 
Action: Mouse pressed left at (392, 612)
Screenshot: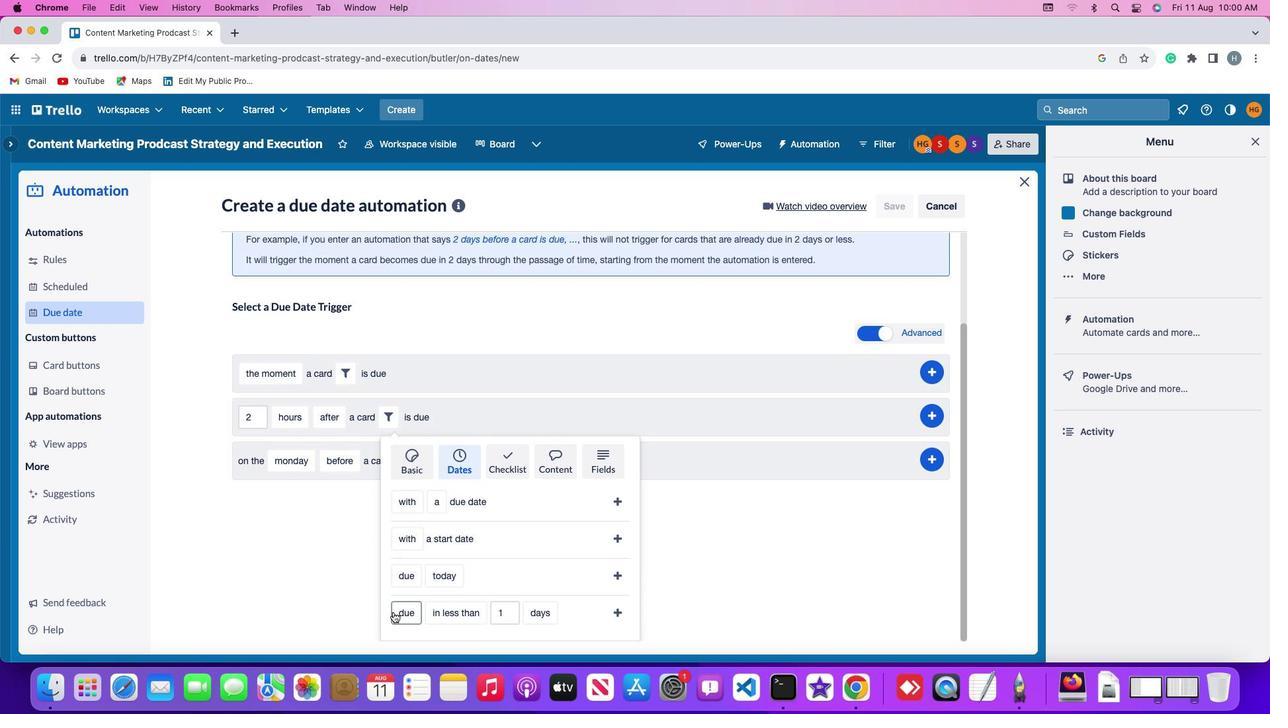 
Action: Mouse moved to (399, 596)
Screenshot: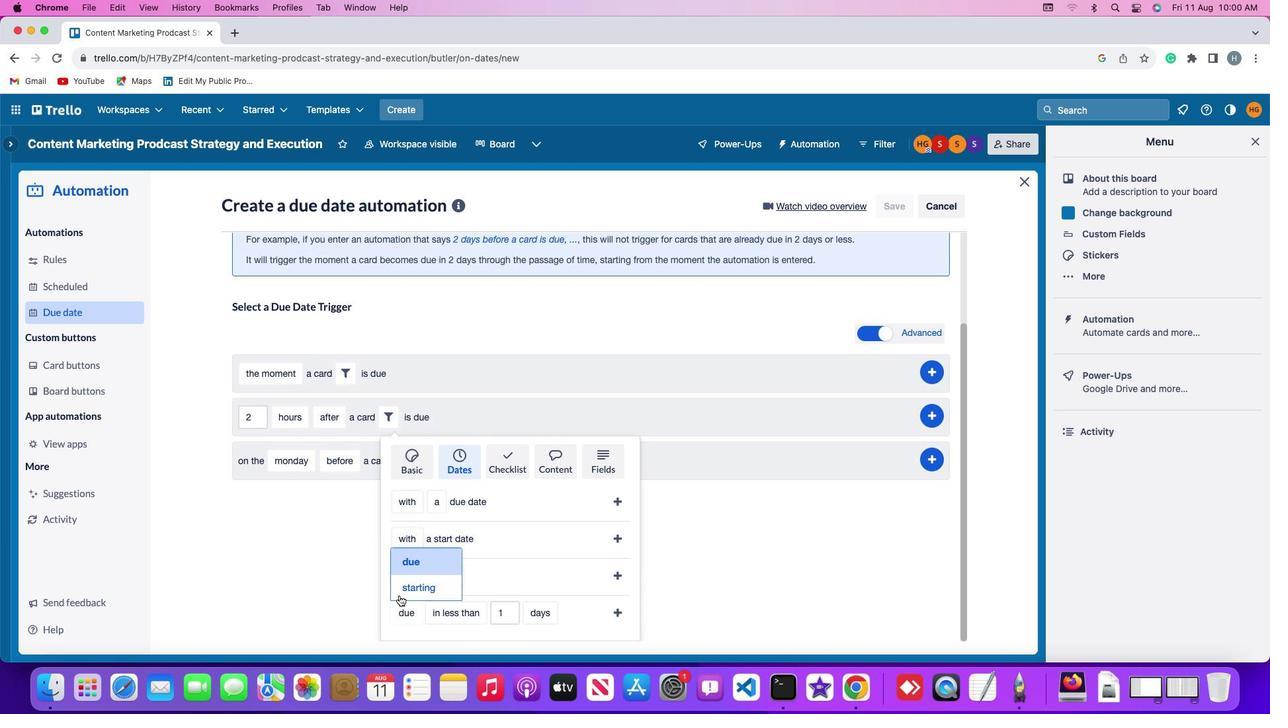 
Action: Mouse pressed left at (399, 596)
Screenshot: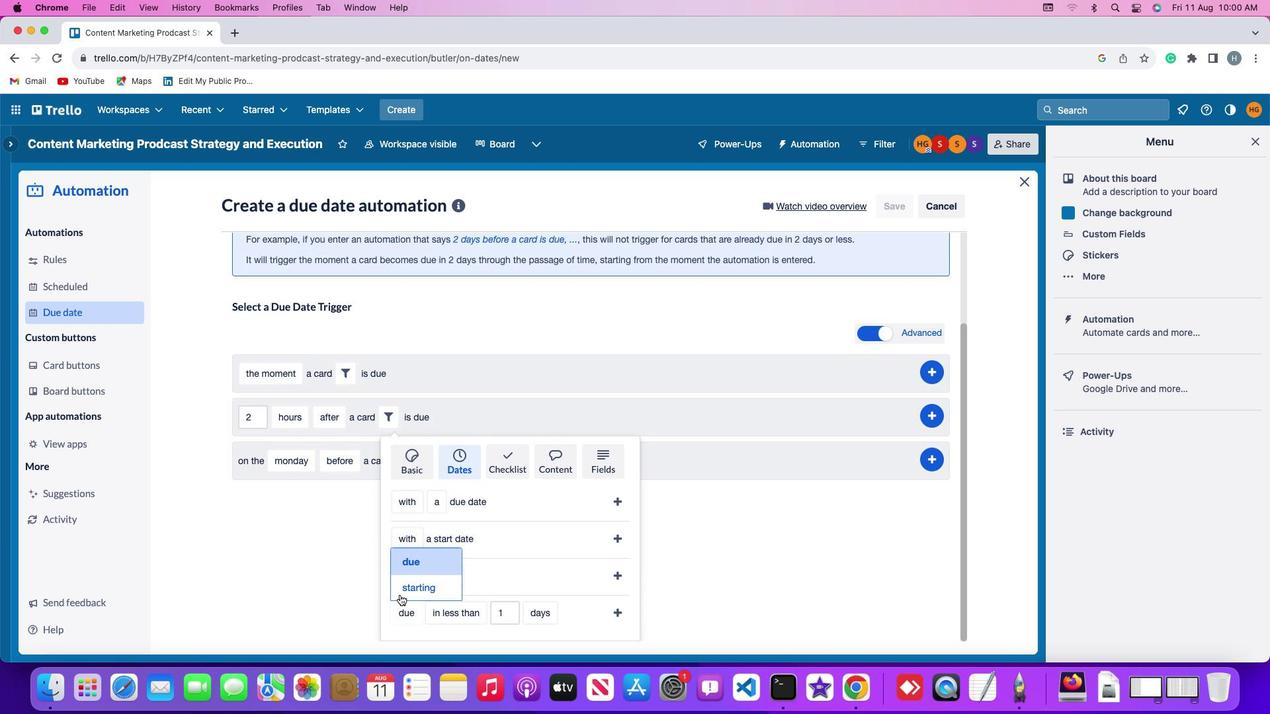 
Action: Mouse moved to (455, 610)
Screenshot: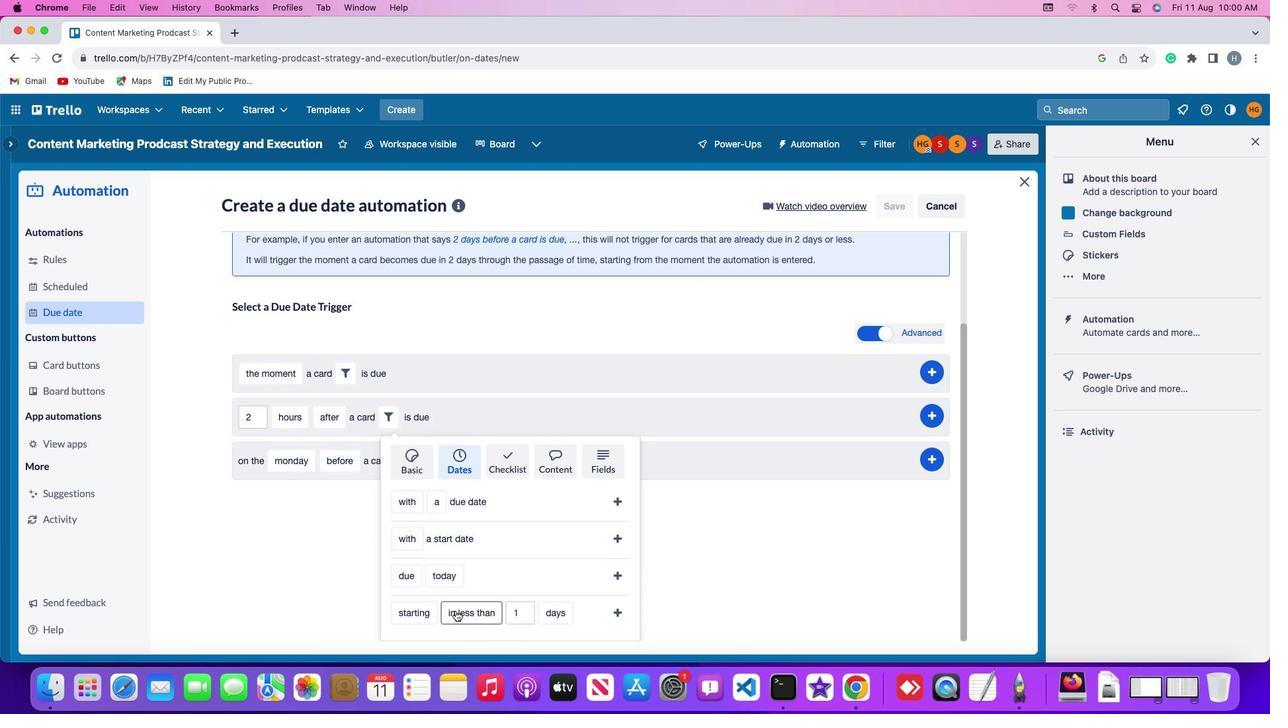
Action: Mouse pressed left at (455, 610)
Screenshot: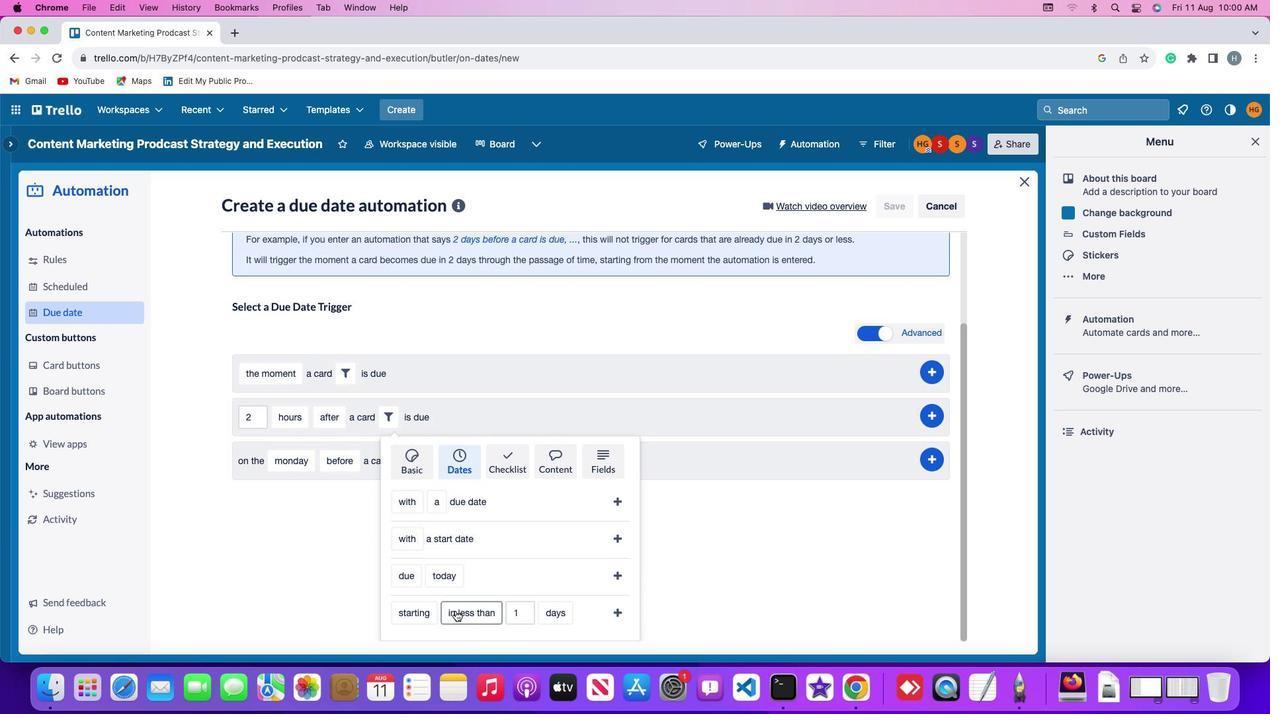 
Action: Mouse moved to (458, 592)
Screenshot: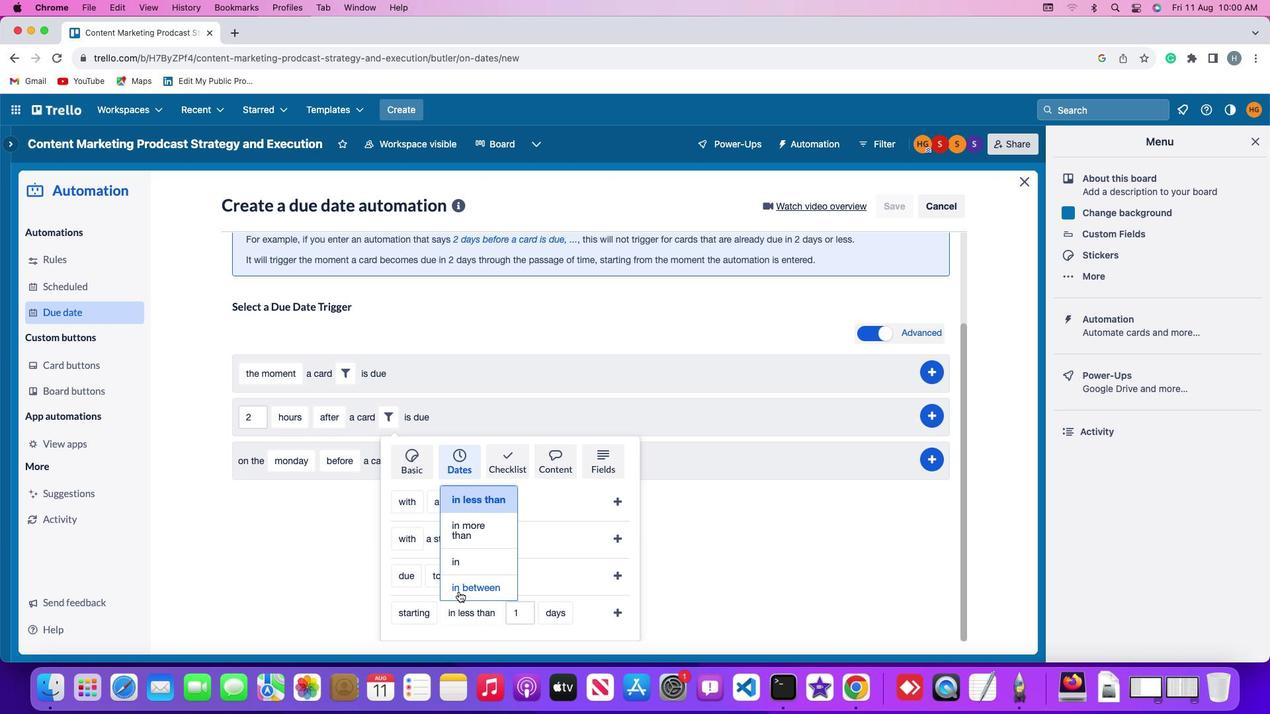 
Action: Mouse pressed left at (458, 592)
Screenshot: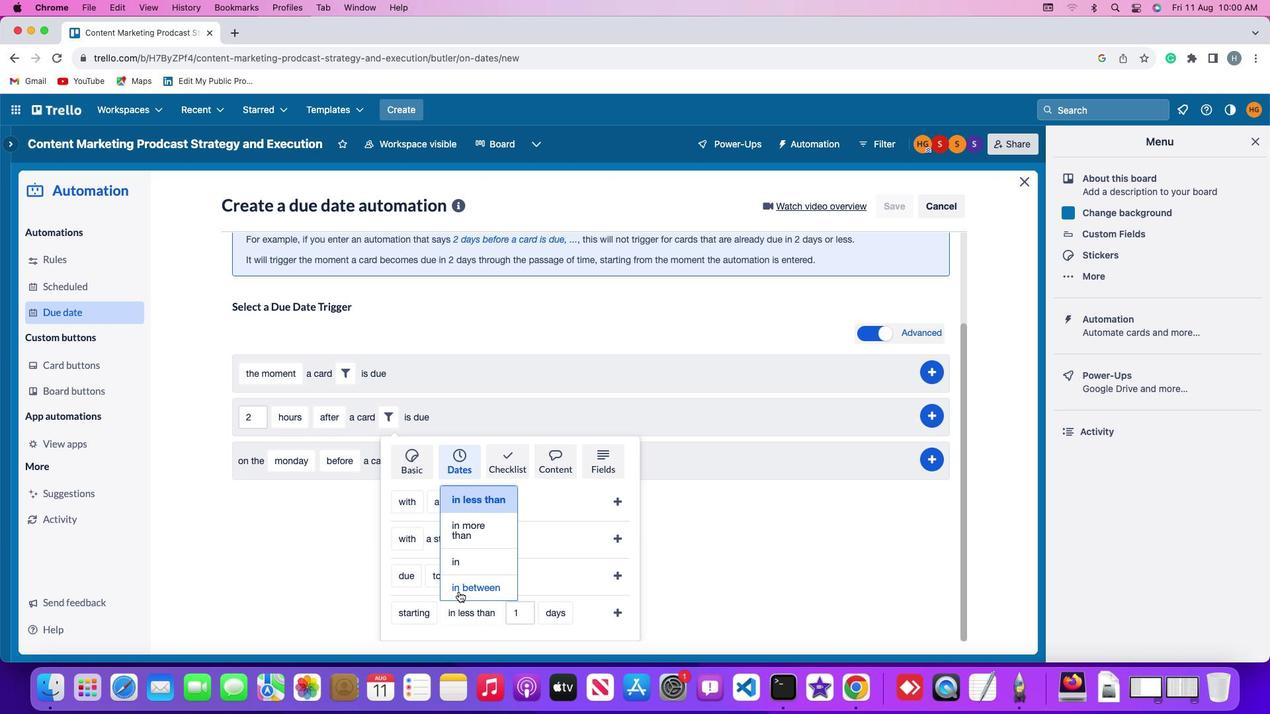 
Action: Mouse moved to (517, 612)
Screenshot: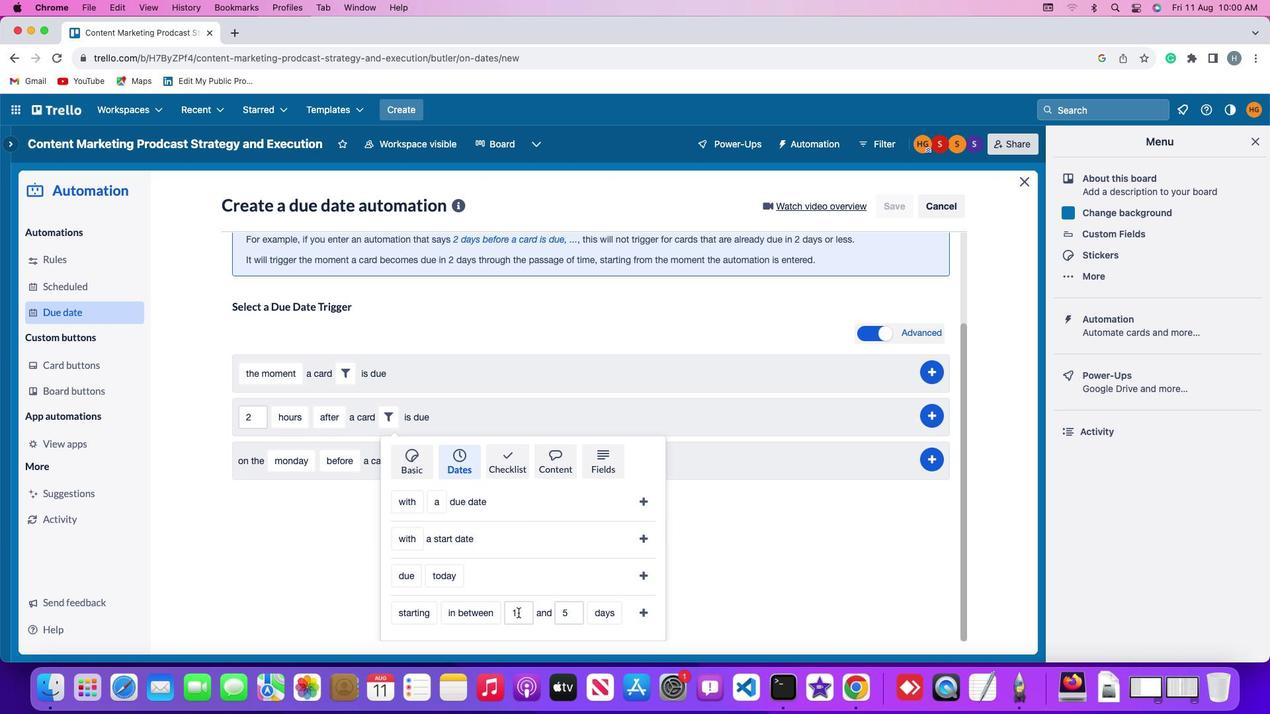 
Action: Mouse pressed left at (517, 612)
Screenshot: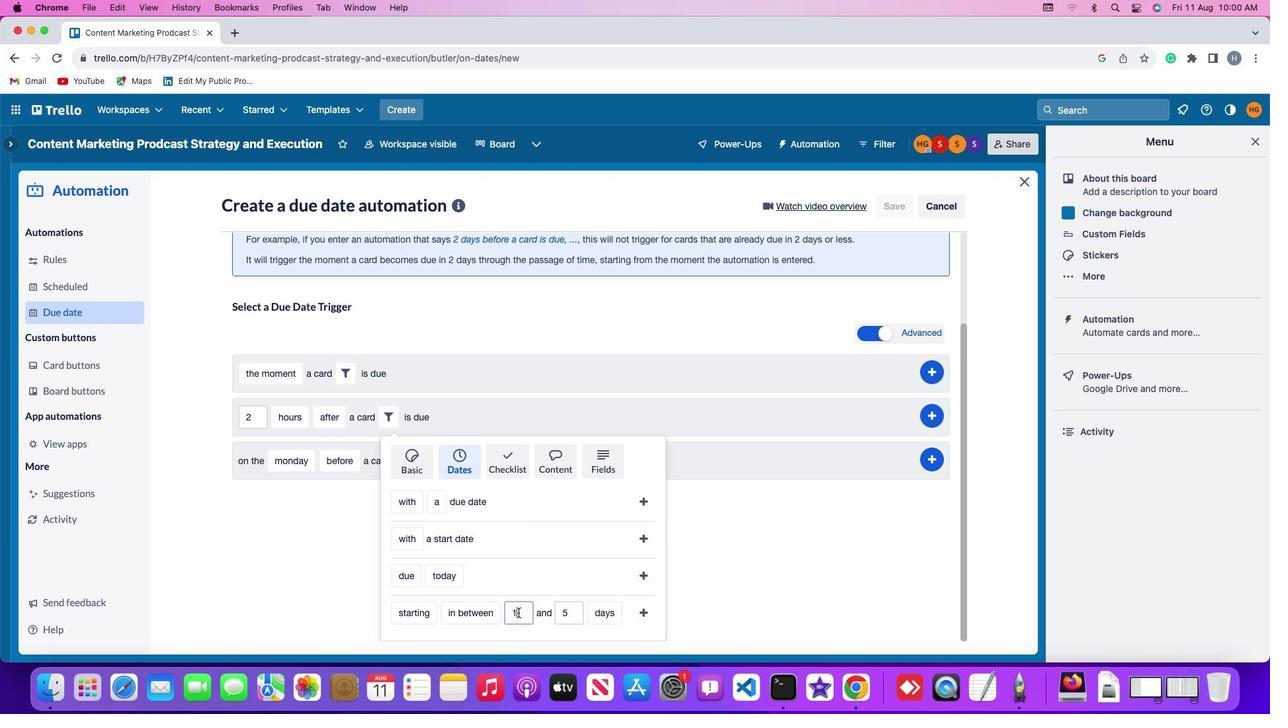 
Action: Mouse moved to (518, 612)
Screenshot: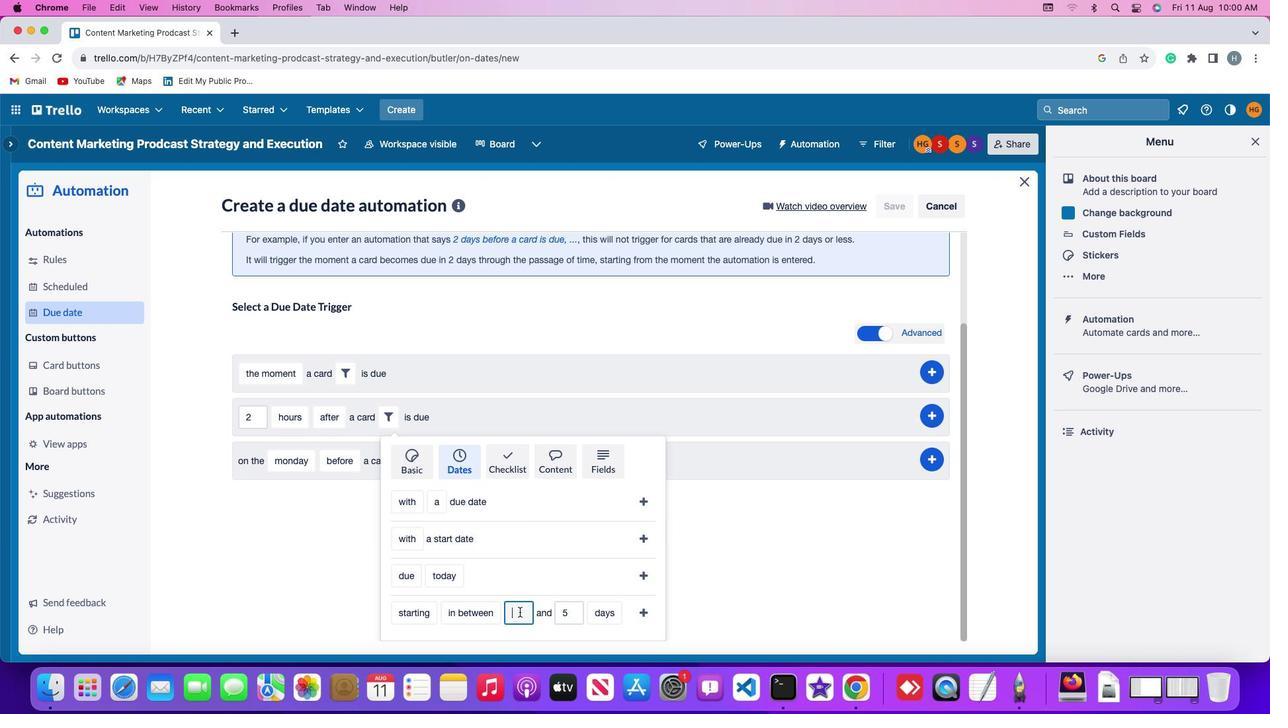 
Action: Key pressed Key.backspace
Screenshot: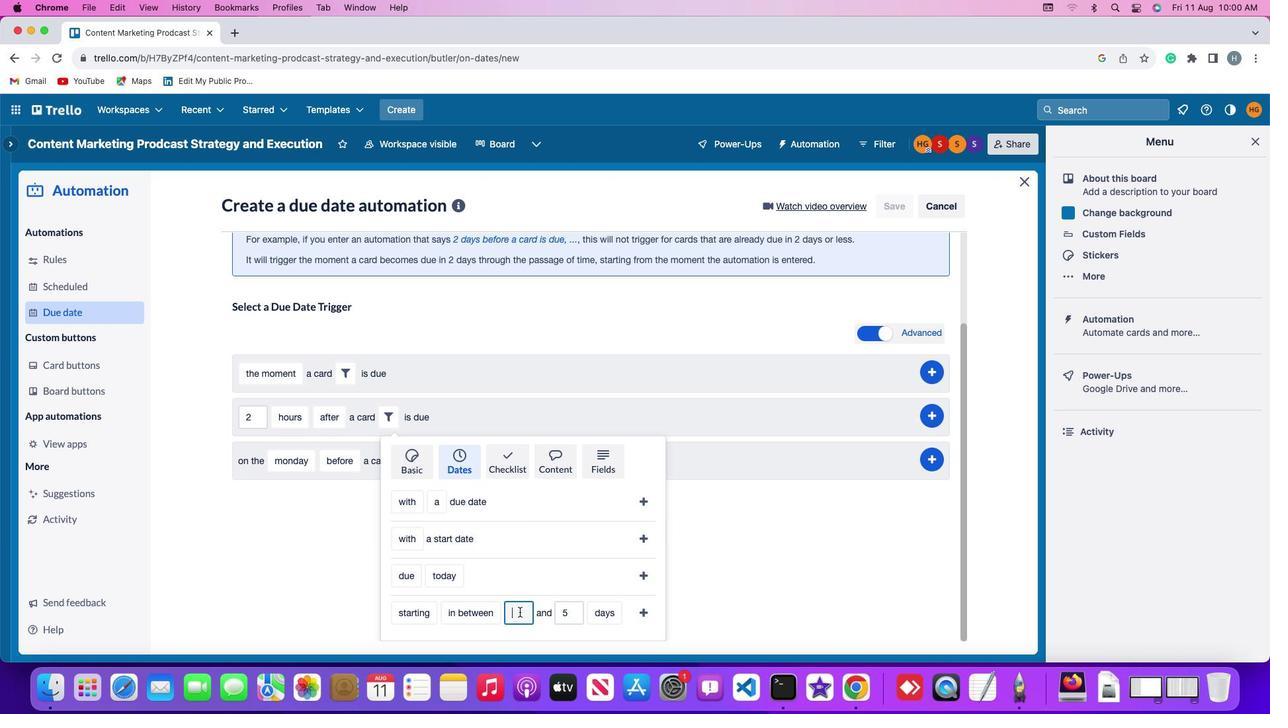 
Action: Mouse moved to (519, 611)
Screenshot: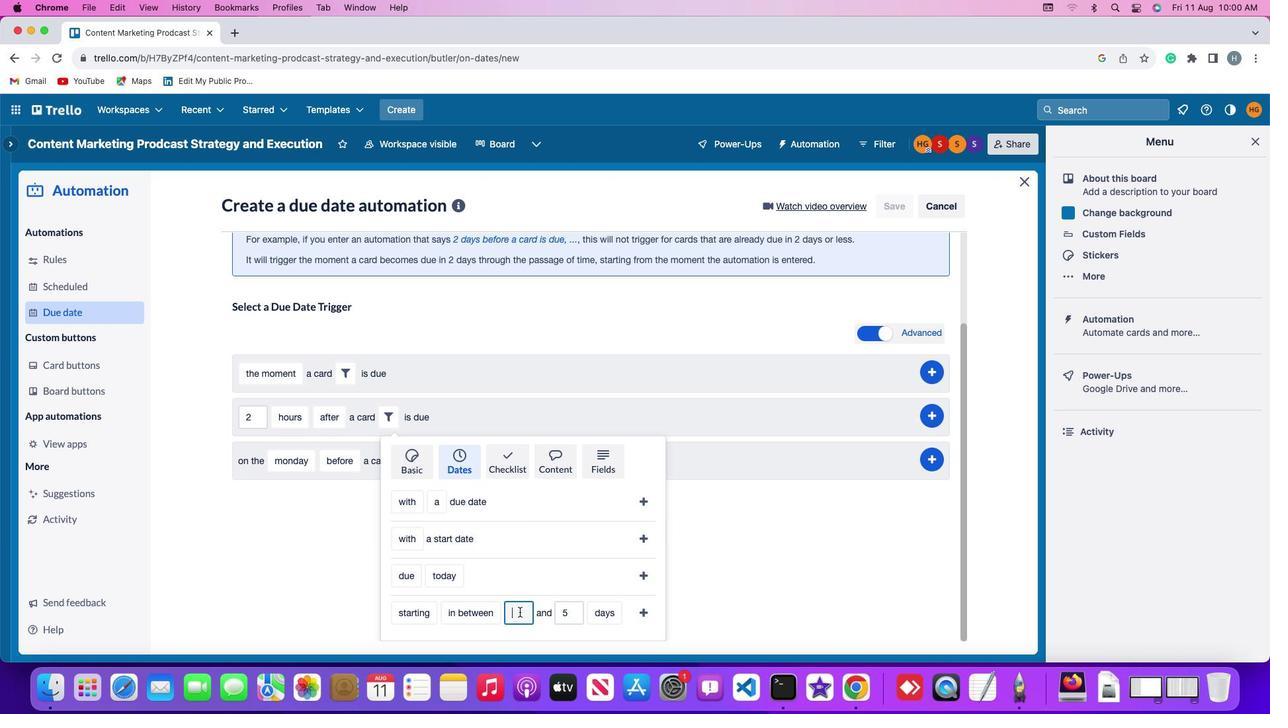 
Action: Key pressed '1'
Screenshot: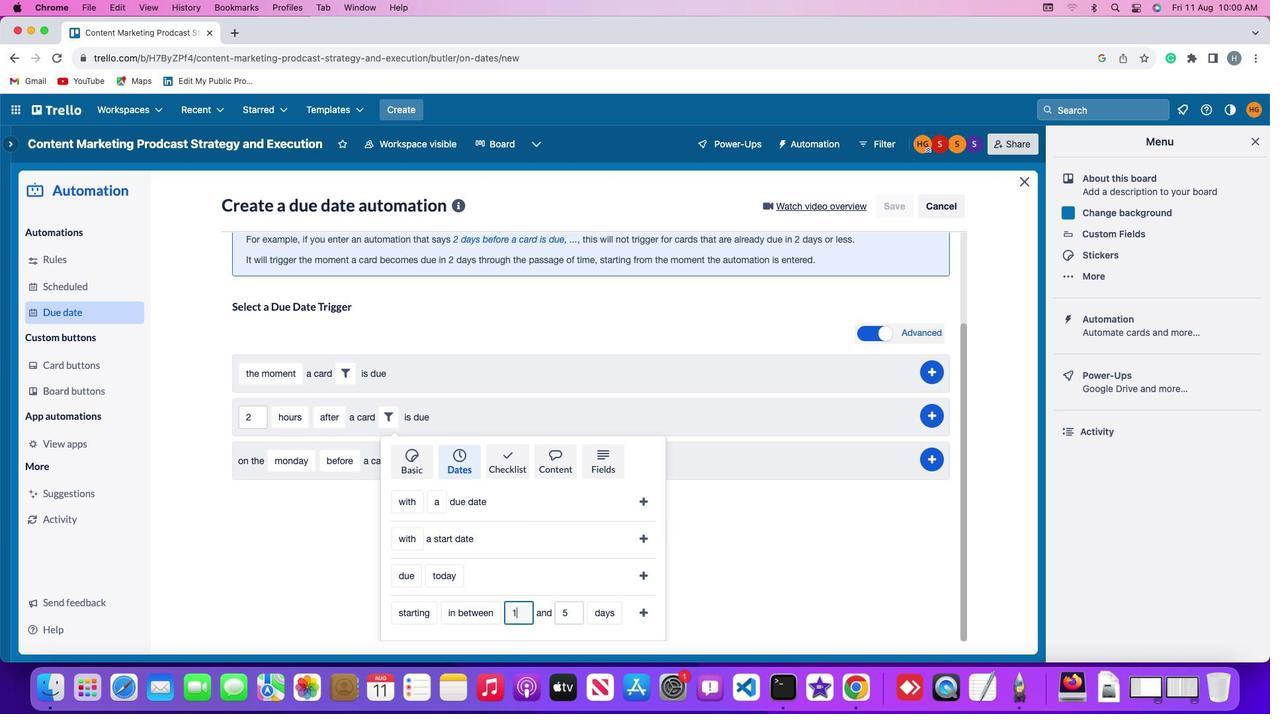 
Action: Mouse moved to (571, 612)
Screenshot: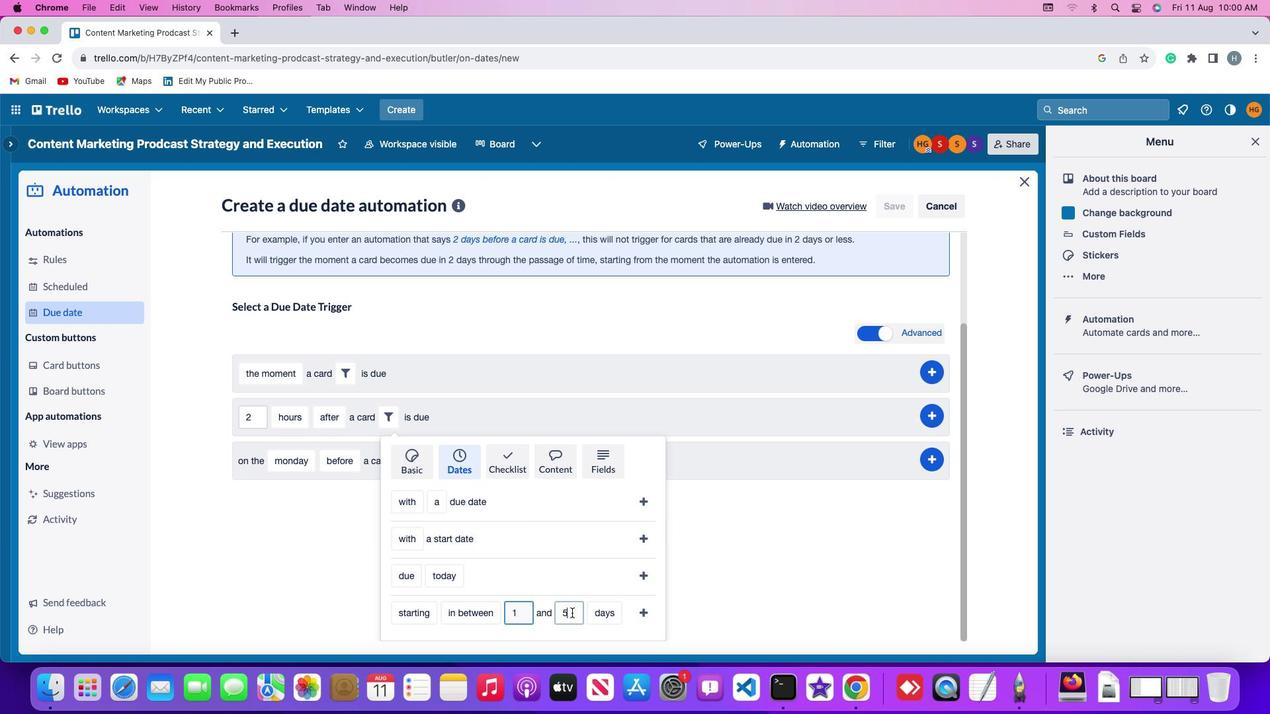 
Action: Mouse pressed left at (571, 612)
Screenshot: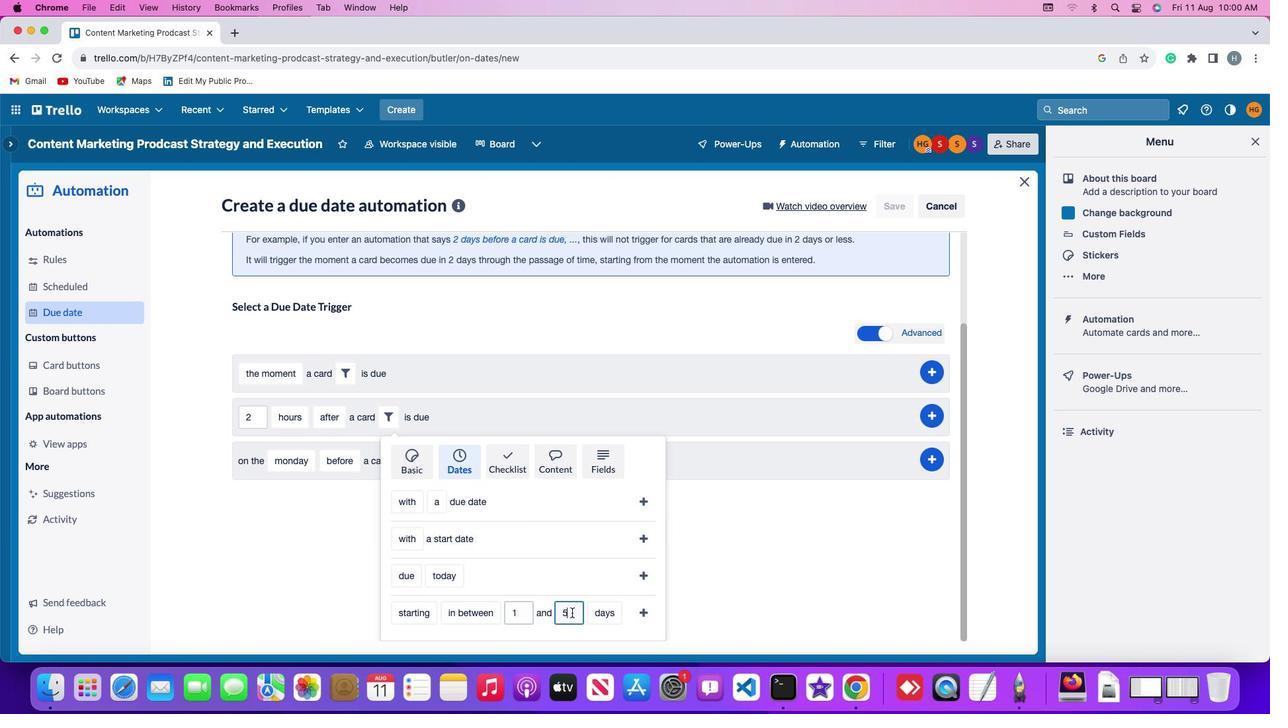 
Action: Mouse moved to (572, 612)
Screenshot: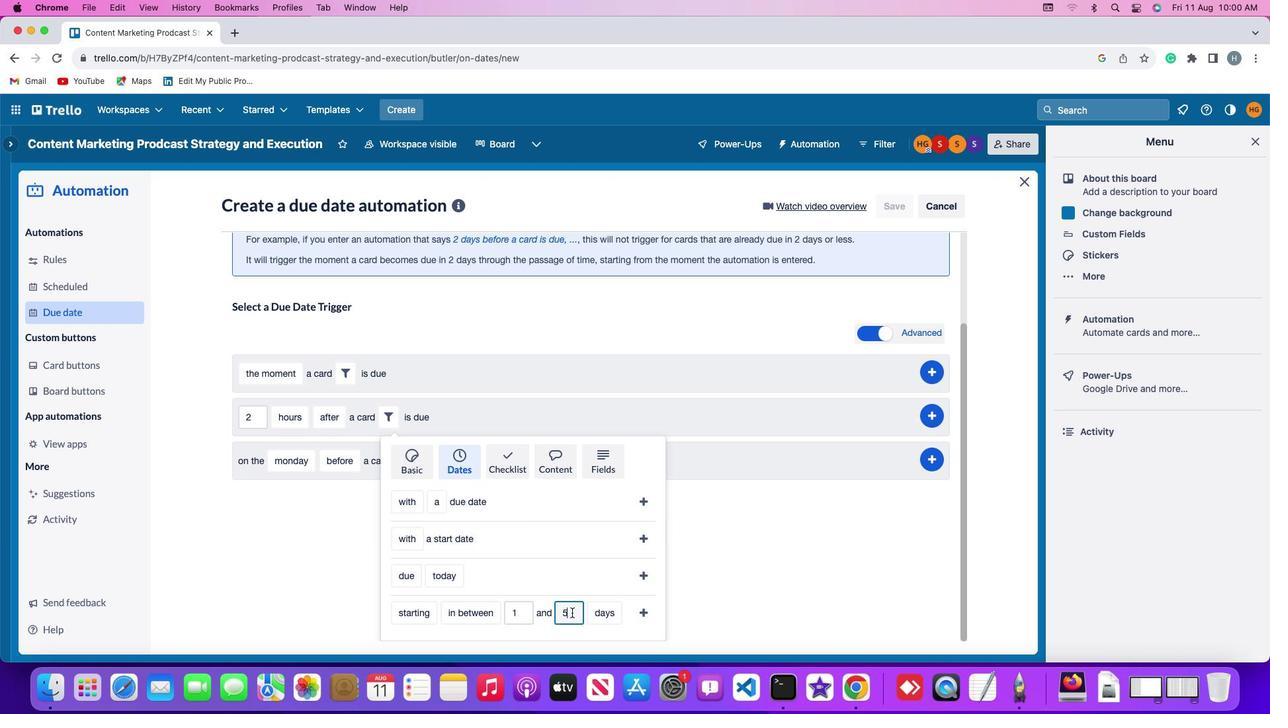 
Action: Key pressed Key.backspace'5'
Screenshot: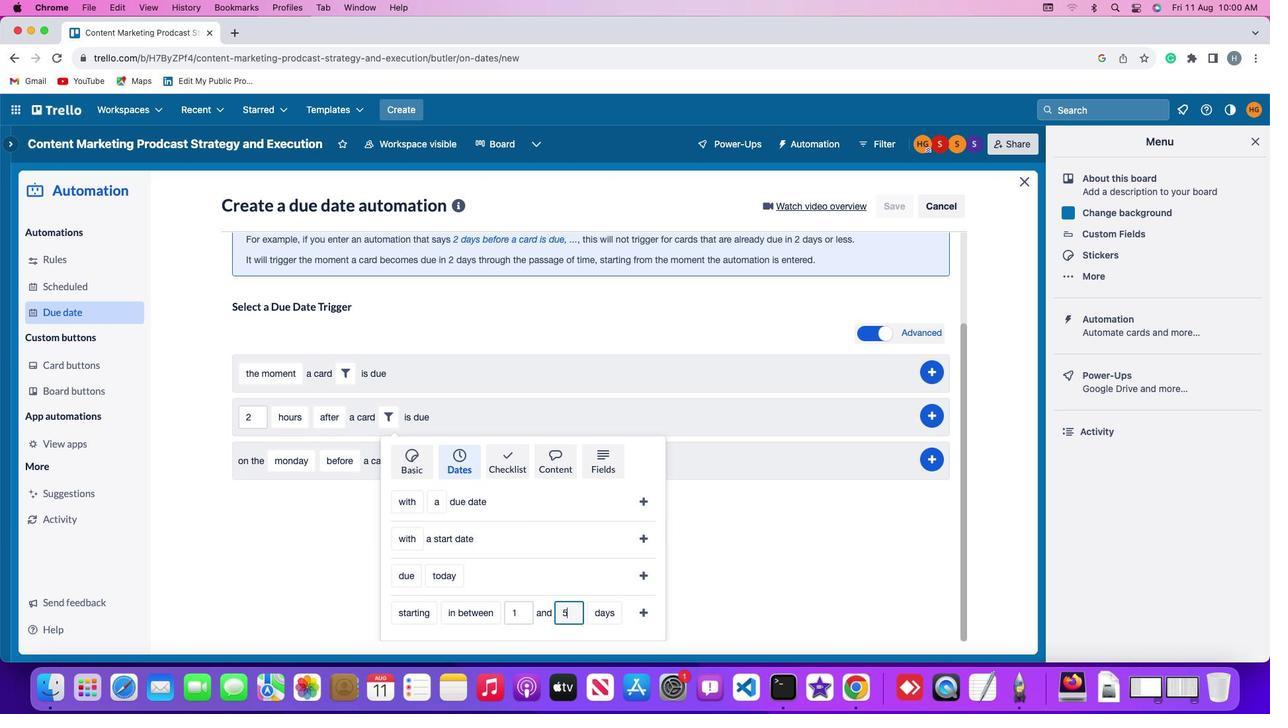
Action: Mouse moved to (595, 611)
Screenshot: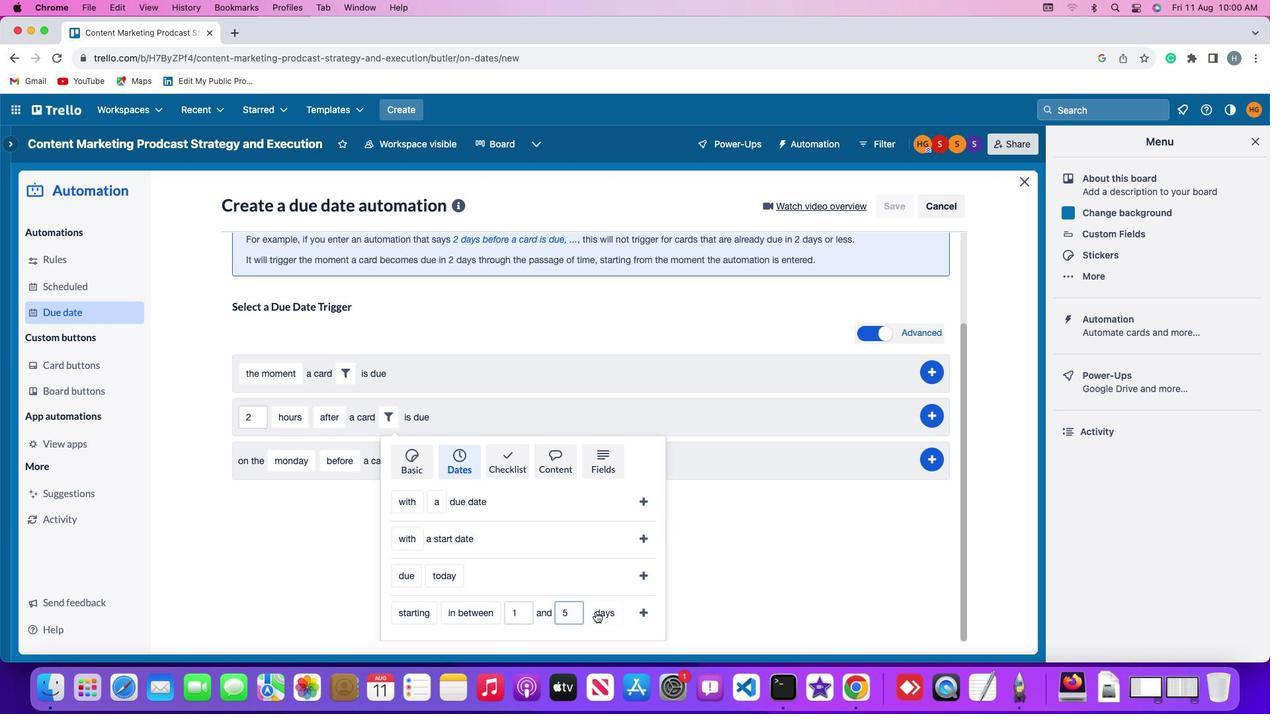 
Action: Mouse pressed left at (595, 611)
Screenshot: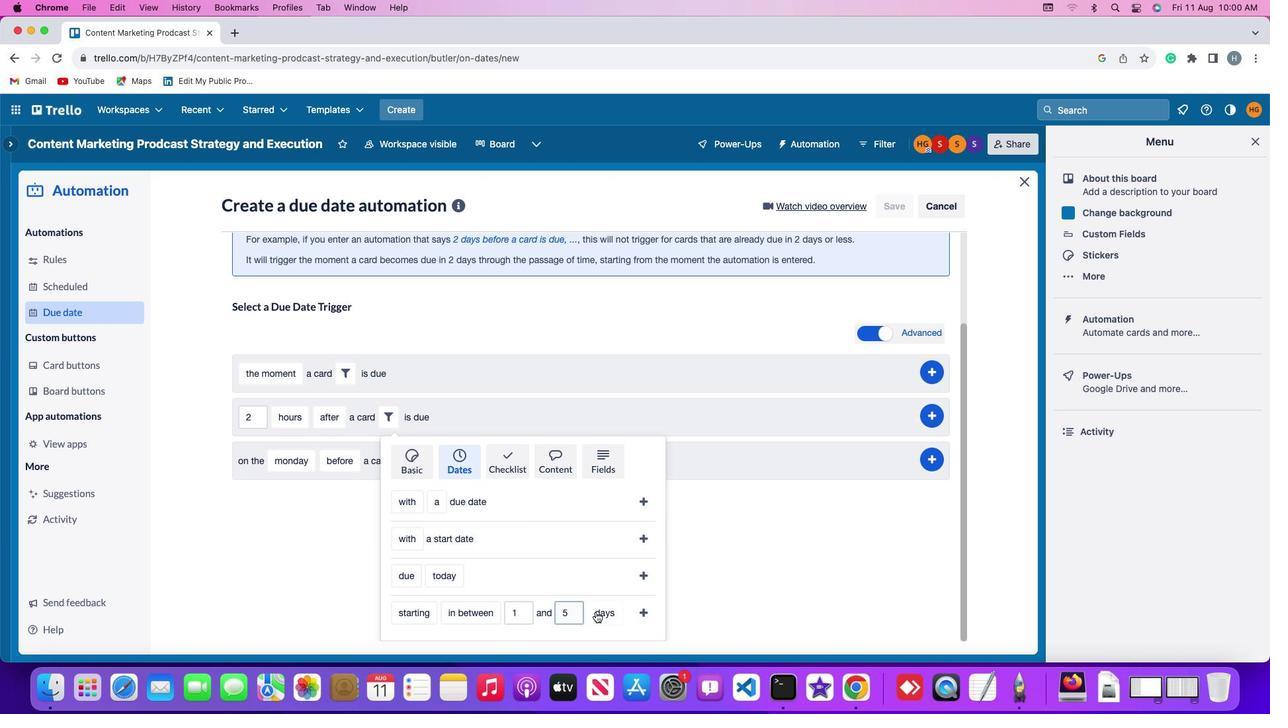 
Action: Mouse moved to (609, 565)
Screenshot: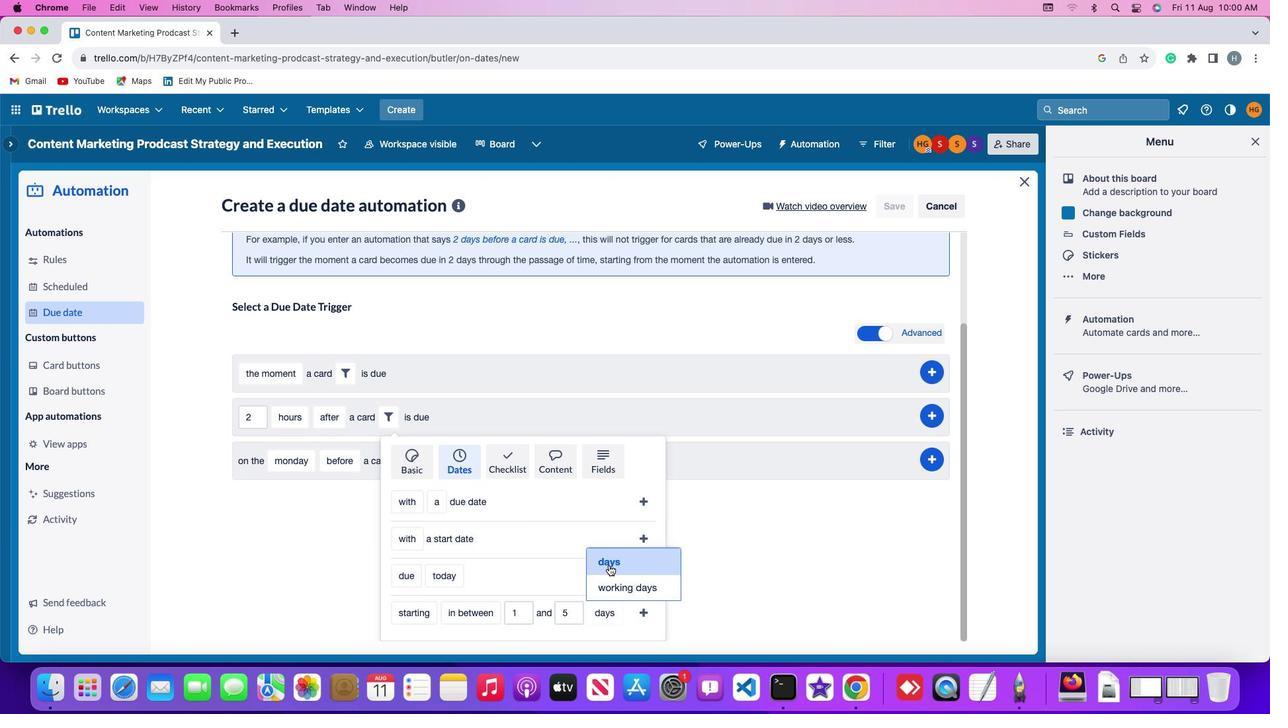 
Action: Mouse pressed left at (609, 565)
Screenshot: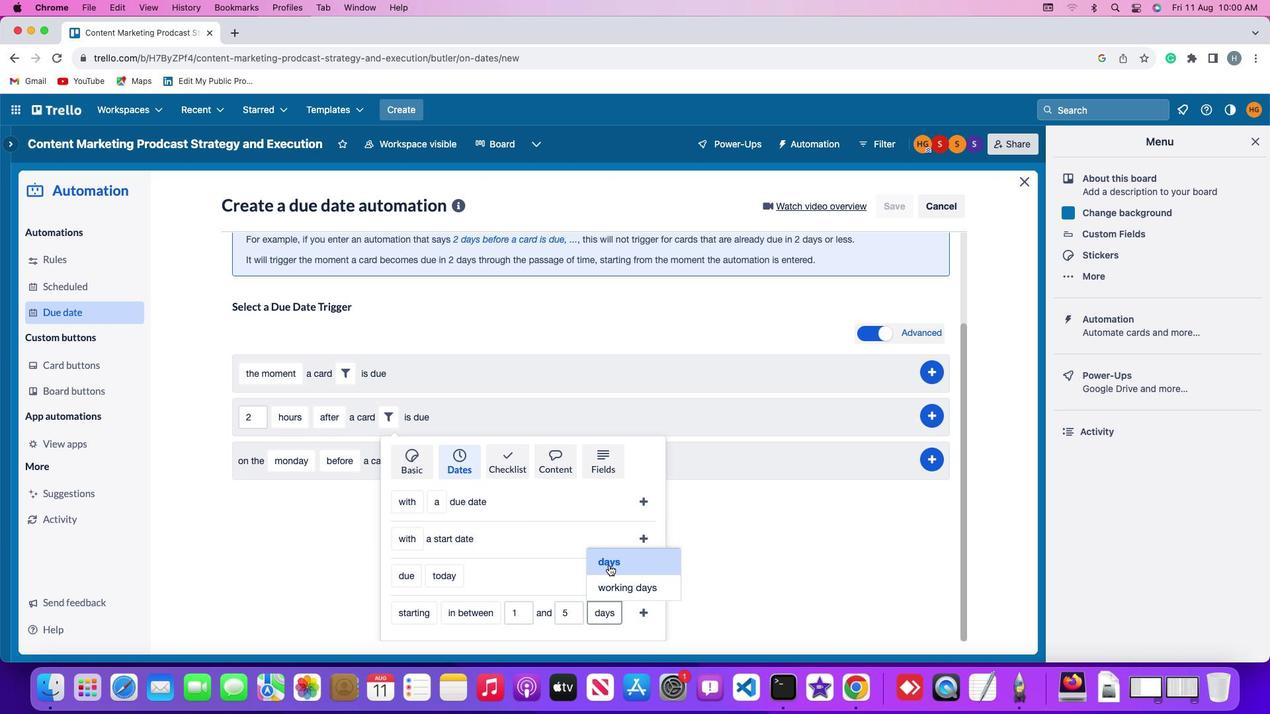 
Action: Mouse moved to (643, 614)
Screenshot: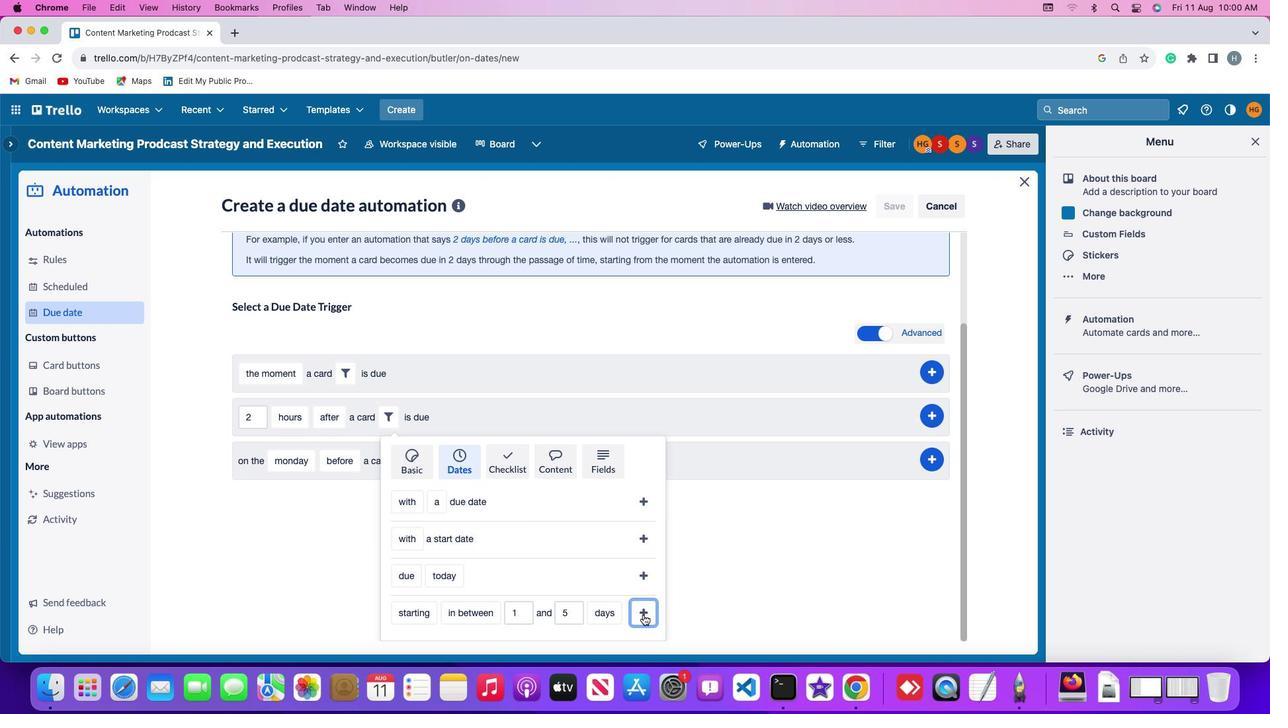 
Action: Mouse pressed left at (643, 614)
Screenshot: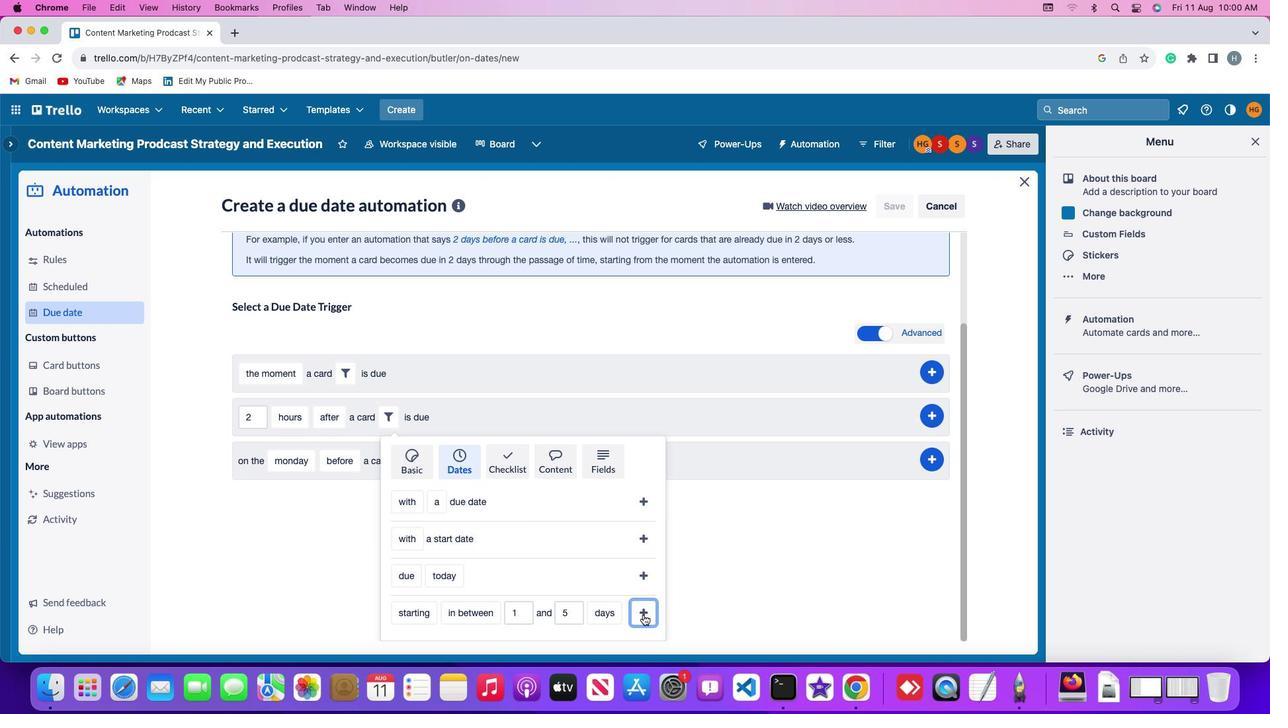 
Action: Mouse moved to (942, 529)
Screenshot: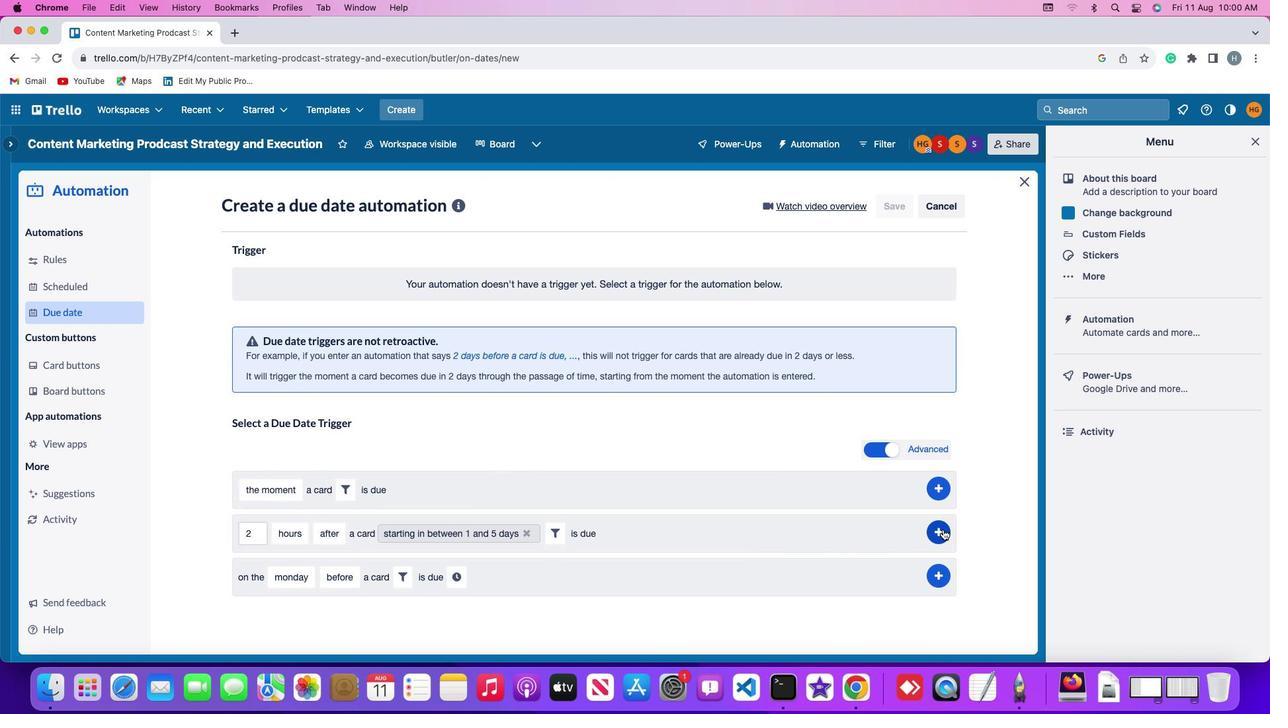 
Action: Mouse pressed left at (942, 529)
Screenshot: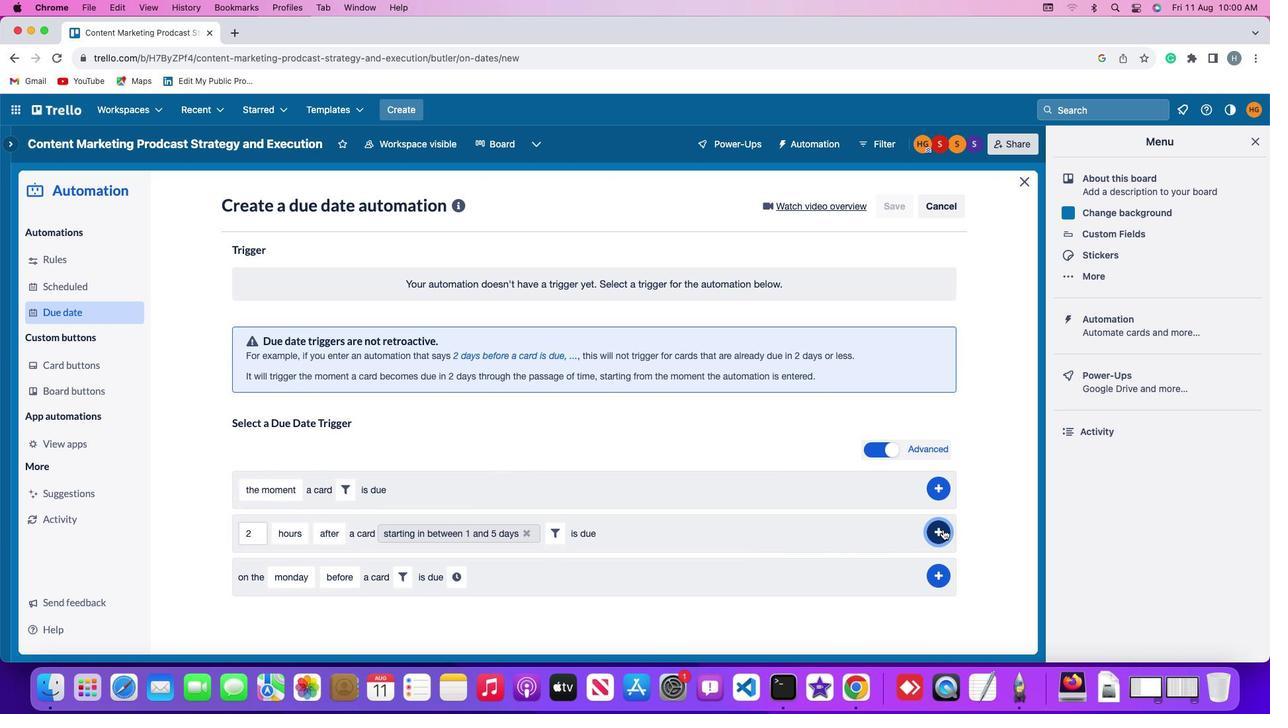 
Action: Mouse moved to (1000, 472)
Screenshot: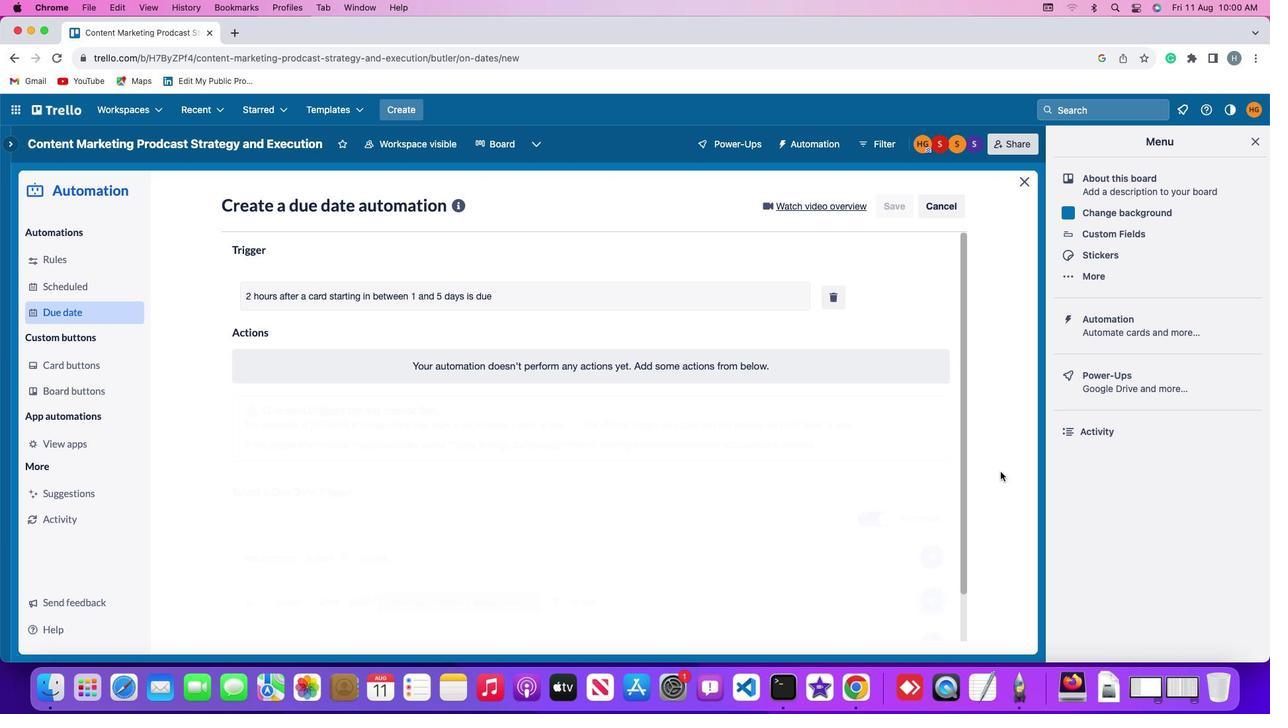 
